 Task: In the Contact  Brooklyn_Miller@lohud.com, schedule and save the meeting with title: 'Collaborative Discussion', Select date: '9 September, 2023', select start time: 6:00:PM. Add location in person New York with meeting description: Kindly join this meeting to understand Product Demo and Service Presentation.. Logged in from softage.1@softage.net
Action: Mouse moved to (93, 65)
Screenshot: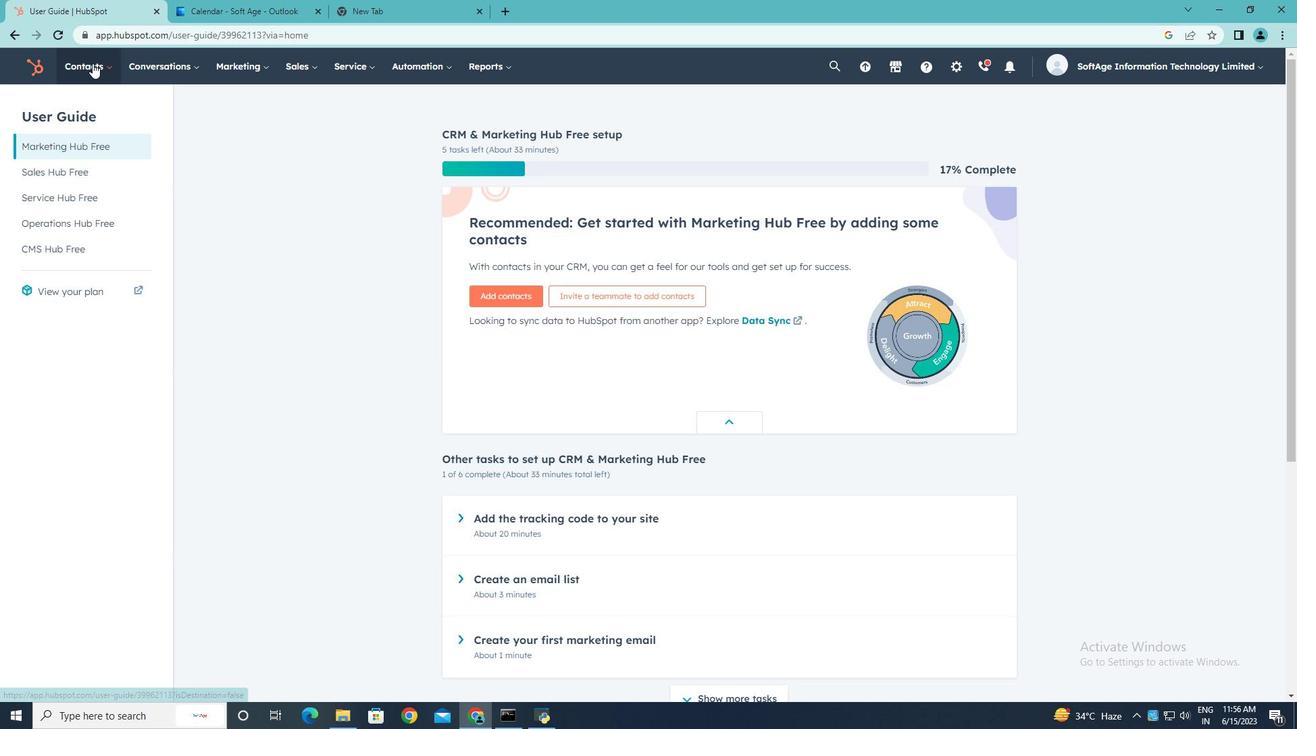 
Action: Mouse pressed left at (93, 65)
Screenshot: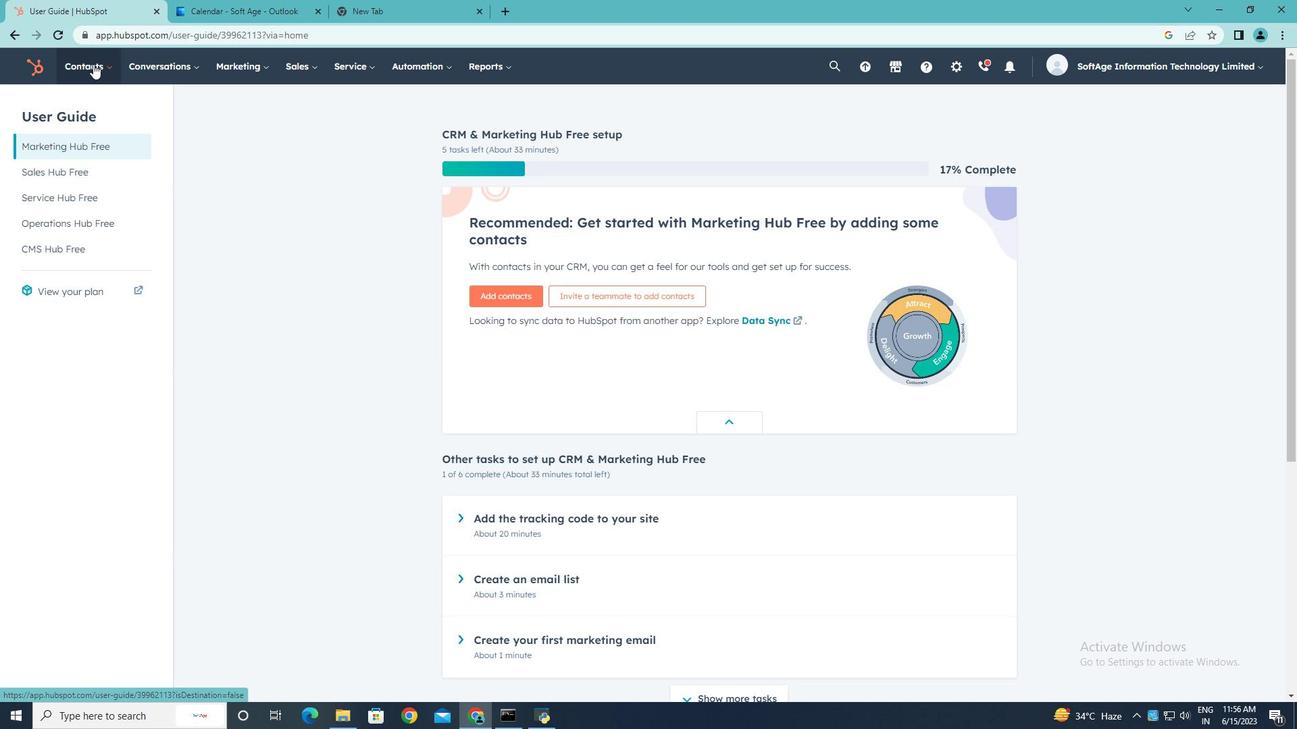 
Action: Mouse moved to (87, 102)
Screenshot: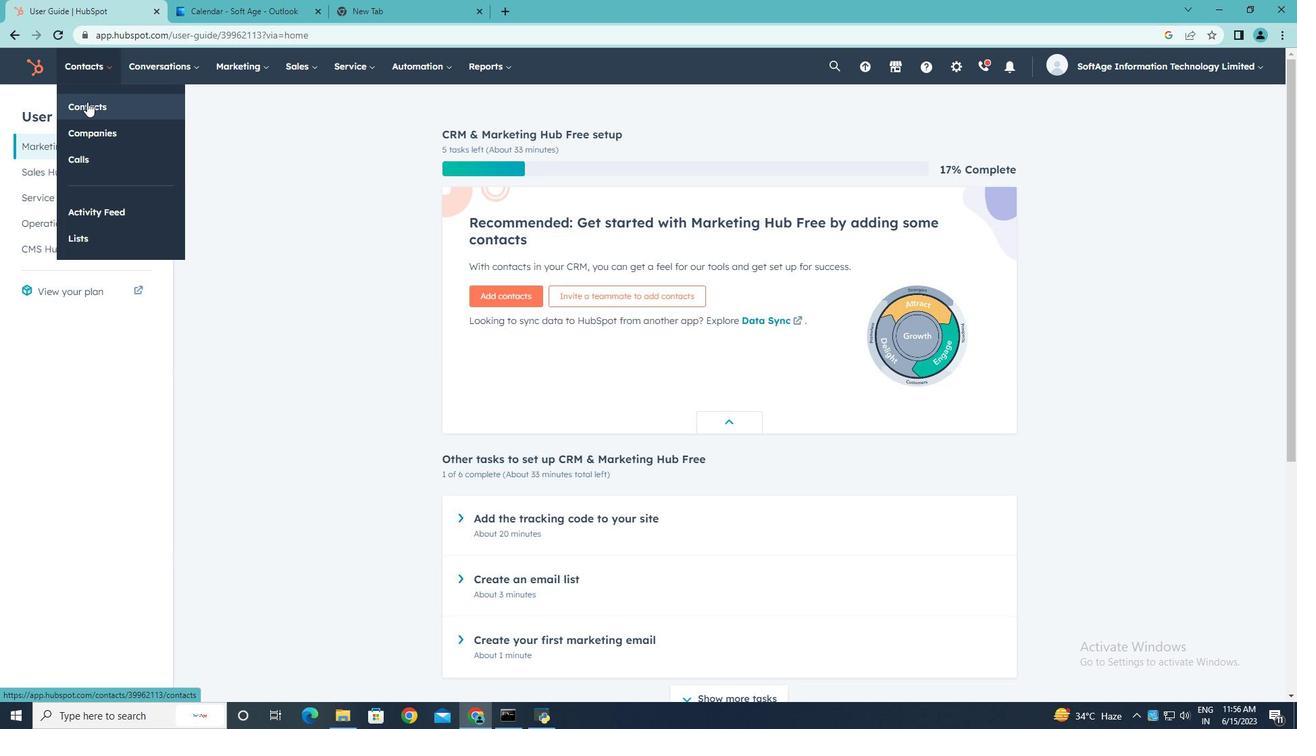 
Action: Mouse pressed left at (87, 102)
Screenshot: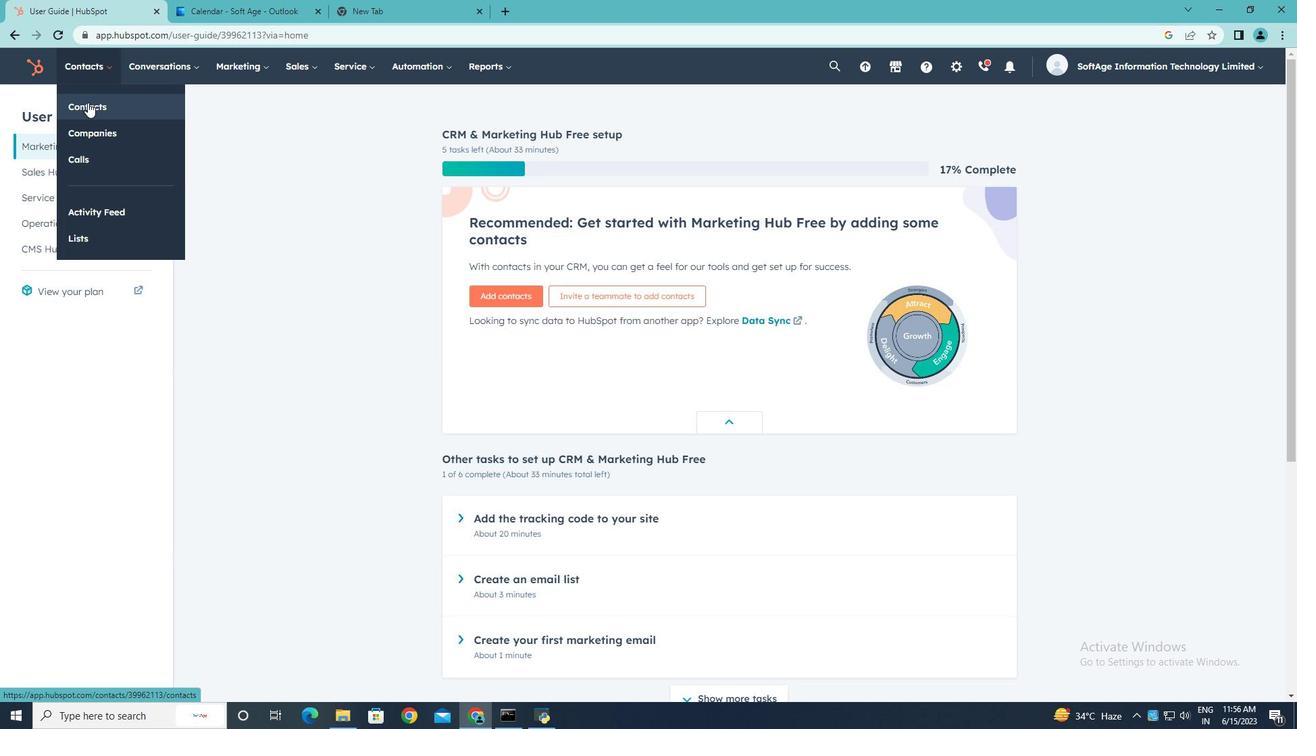 
Action: Mouse moved to (79, 210)
Screenshot: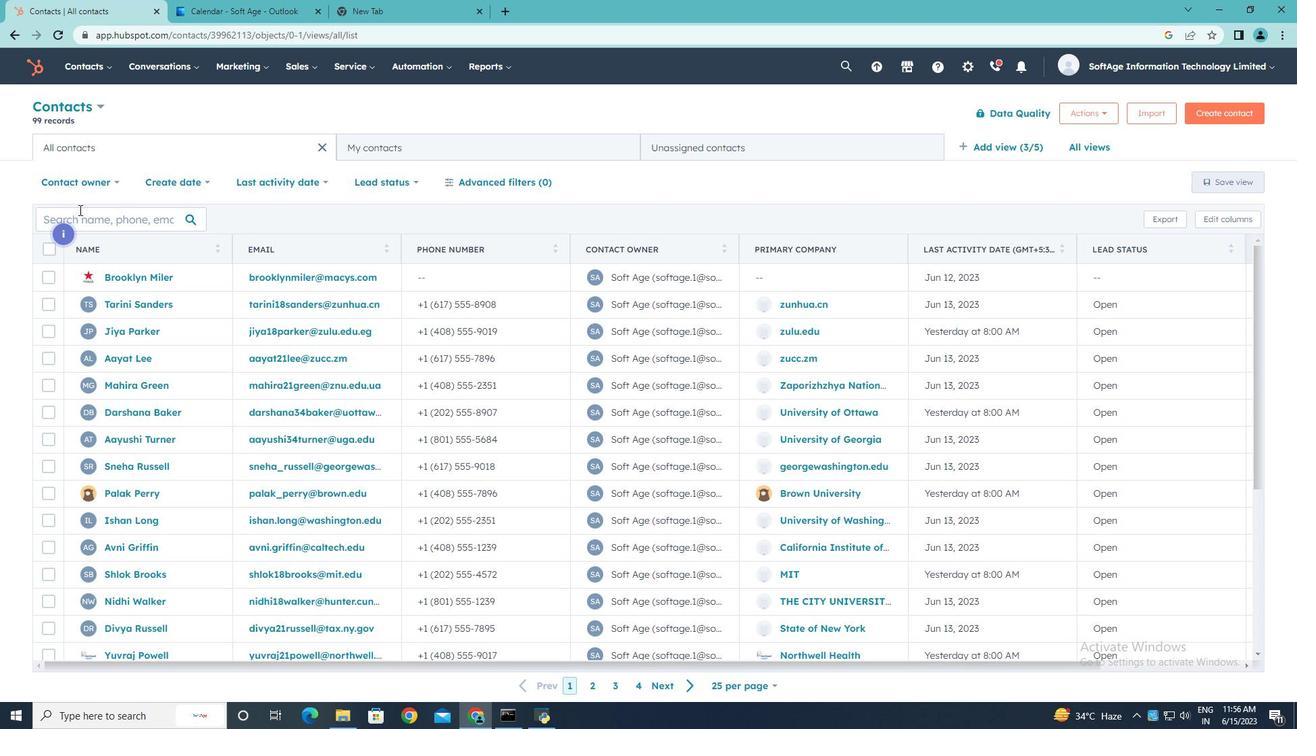 
Action: Mouse pressed left at (79, 210)
Screenshot: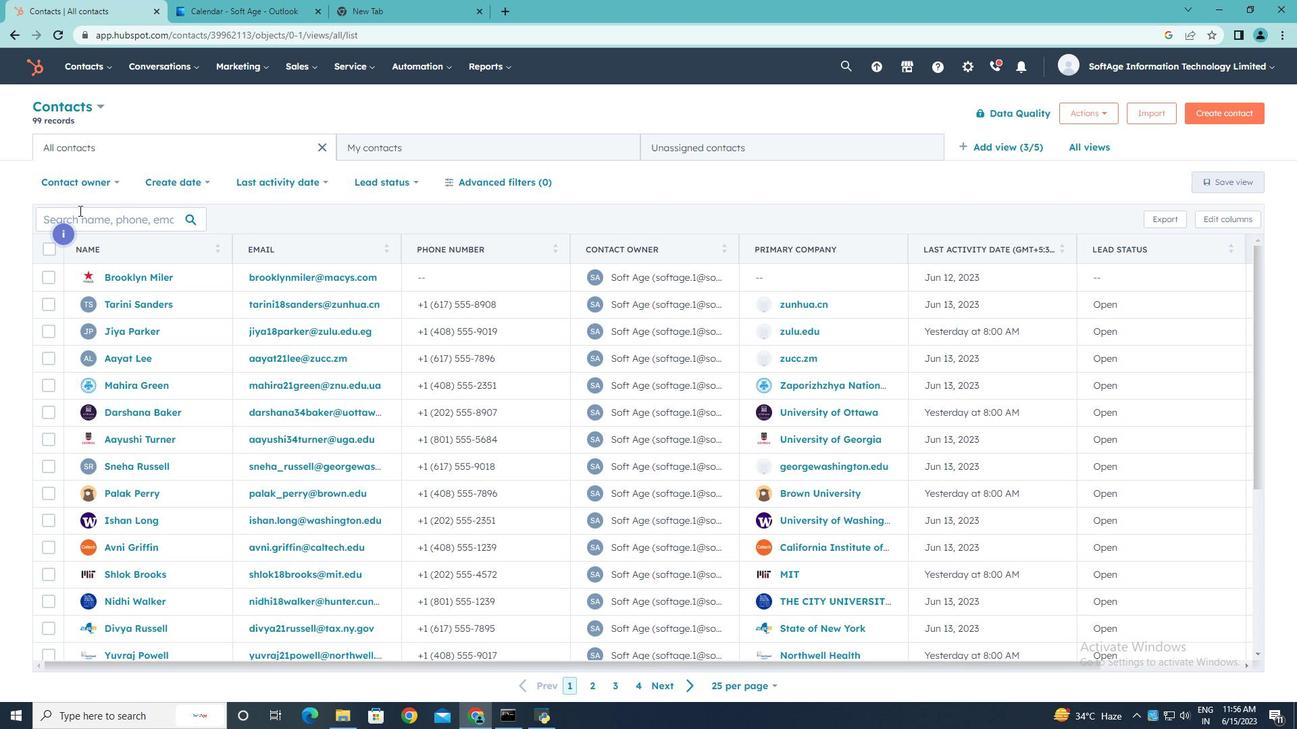 
Action: Key pressed <Key.shift>Brooklyn<Key.shift_r><Key.shift_r><Key.shift_r>_<Key.shift>Miller<Key.shift>@lohud.com
Screenshot: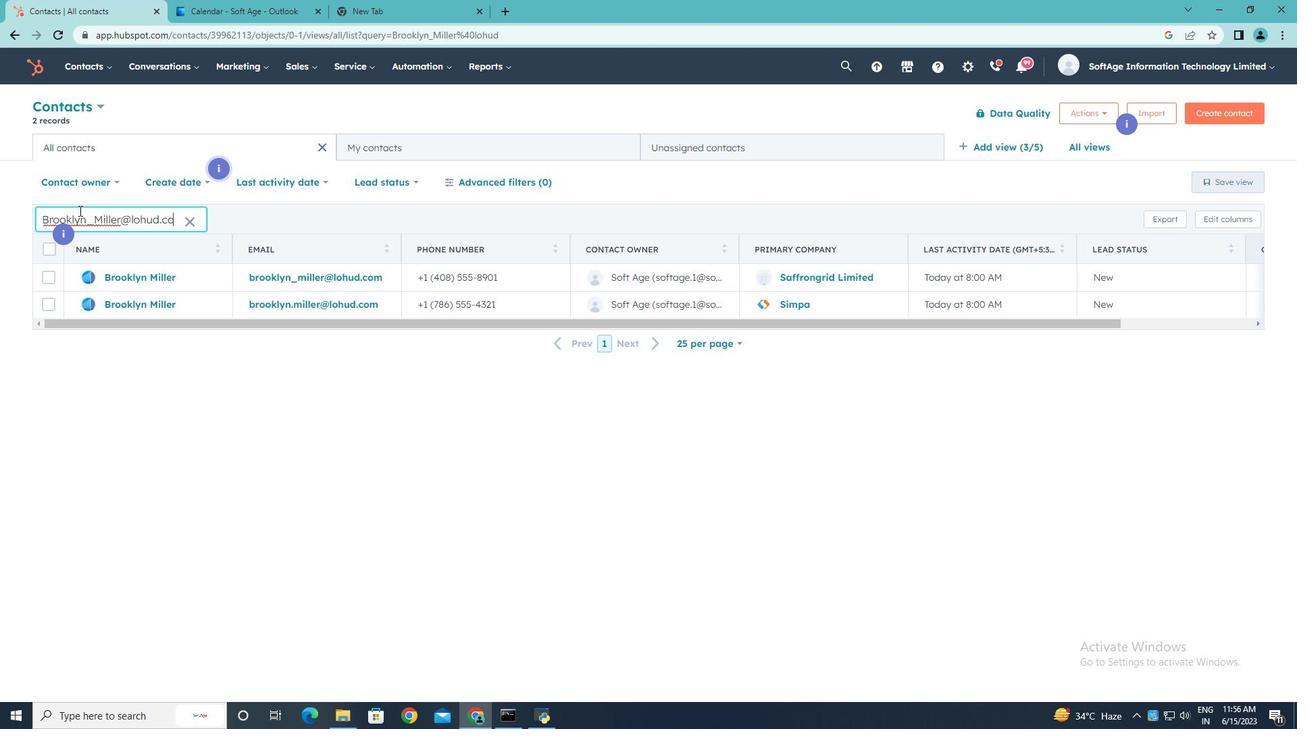 
Action: Mouse moved to (130, 279)
Screenshot: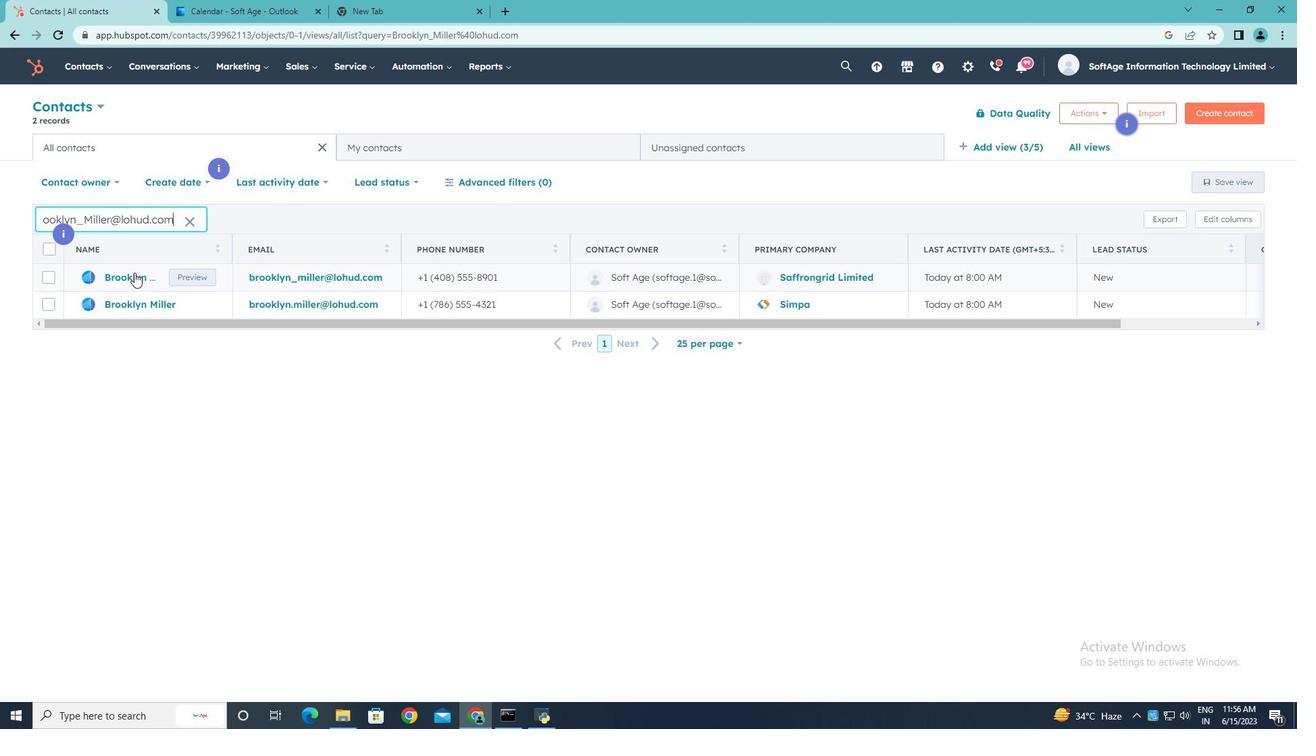 
Action: Mouse pressed left at (130, 279)
Screenshot: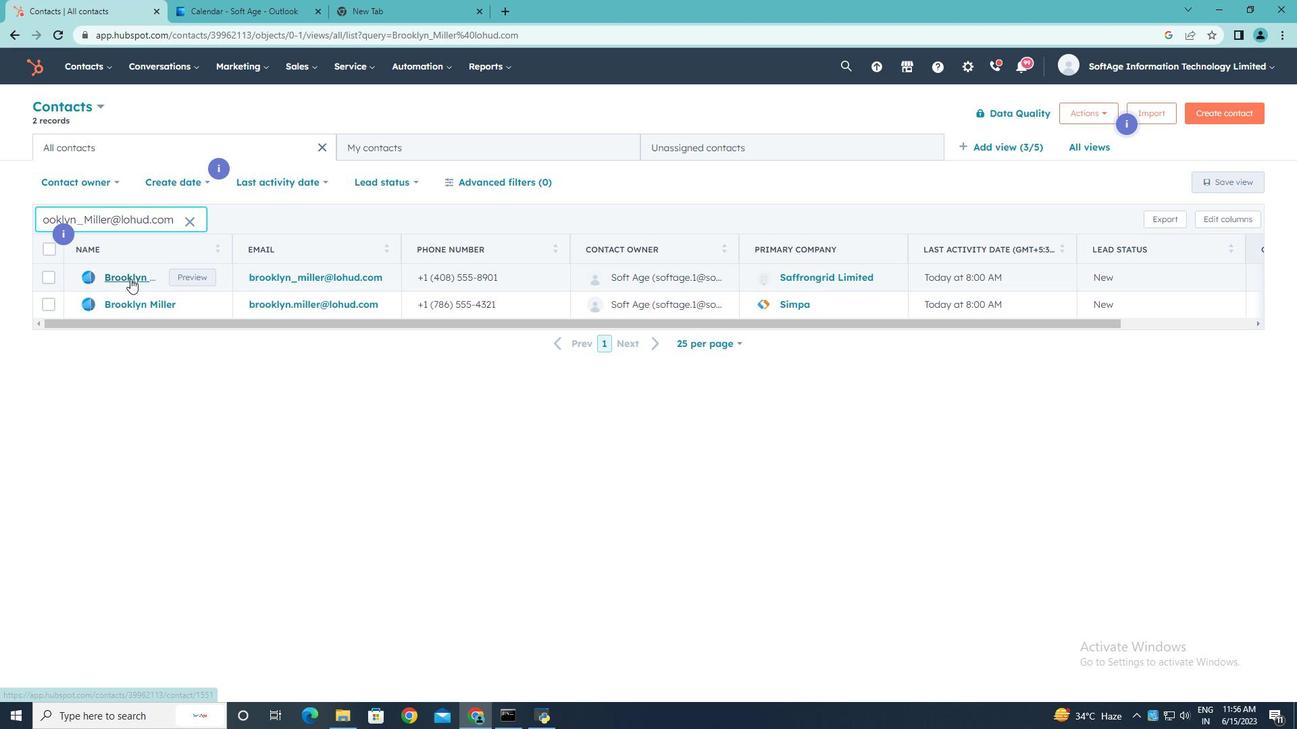
Action: Mouse moved to (223, 226)
Screenshot: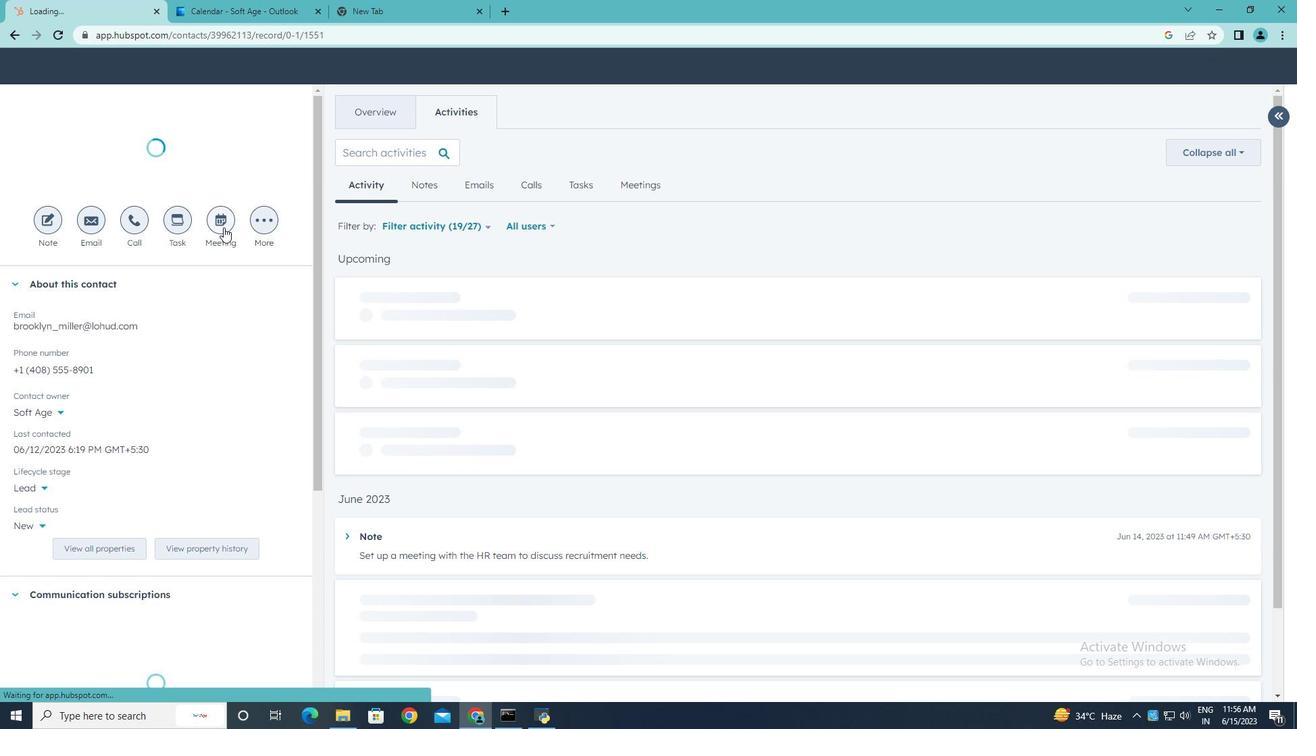 
Action: Mouse pressed left at (223, 226)
Screenshot: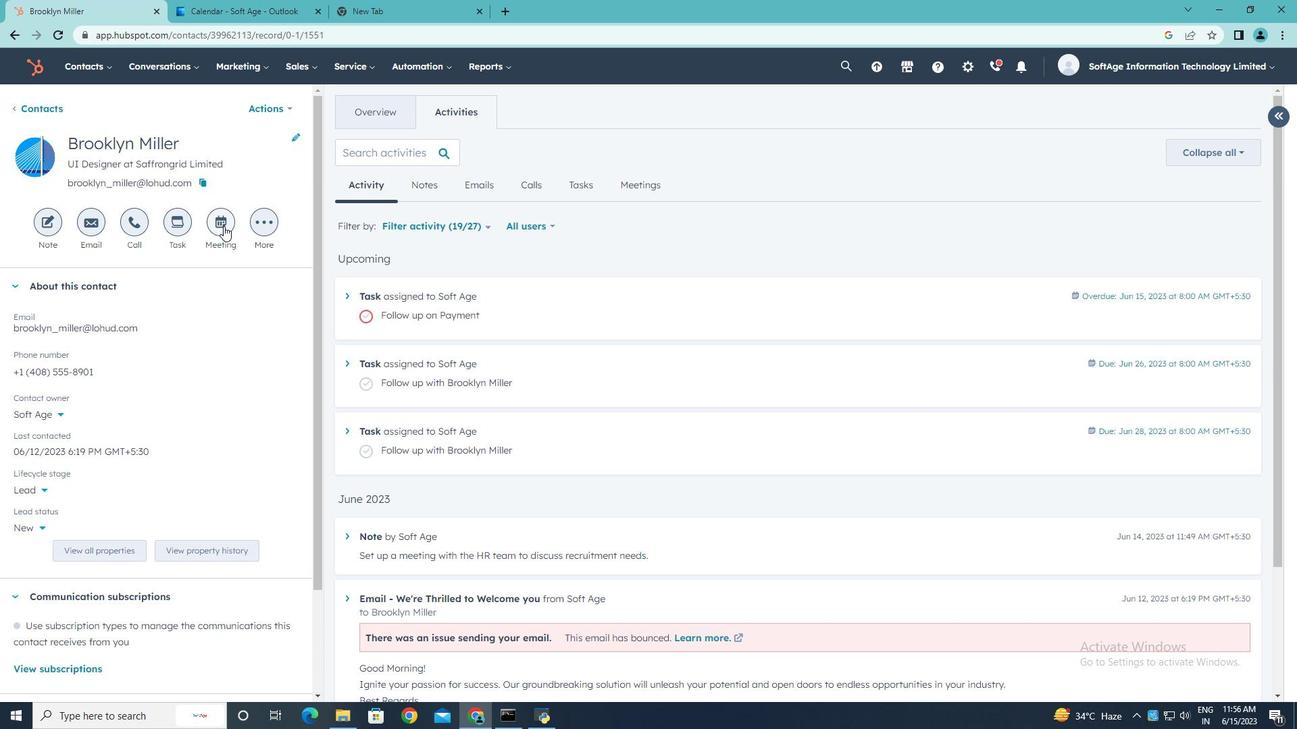 
Action: Mouse moved to (221, 269)
Screenshot: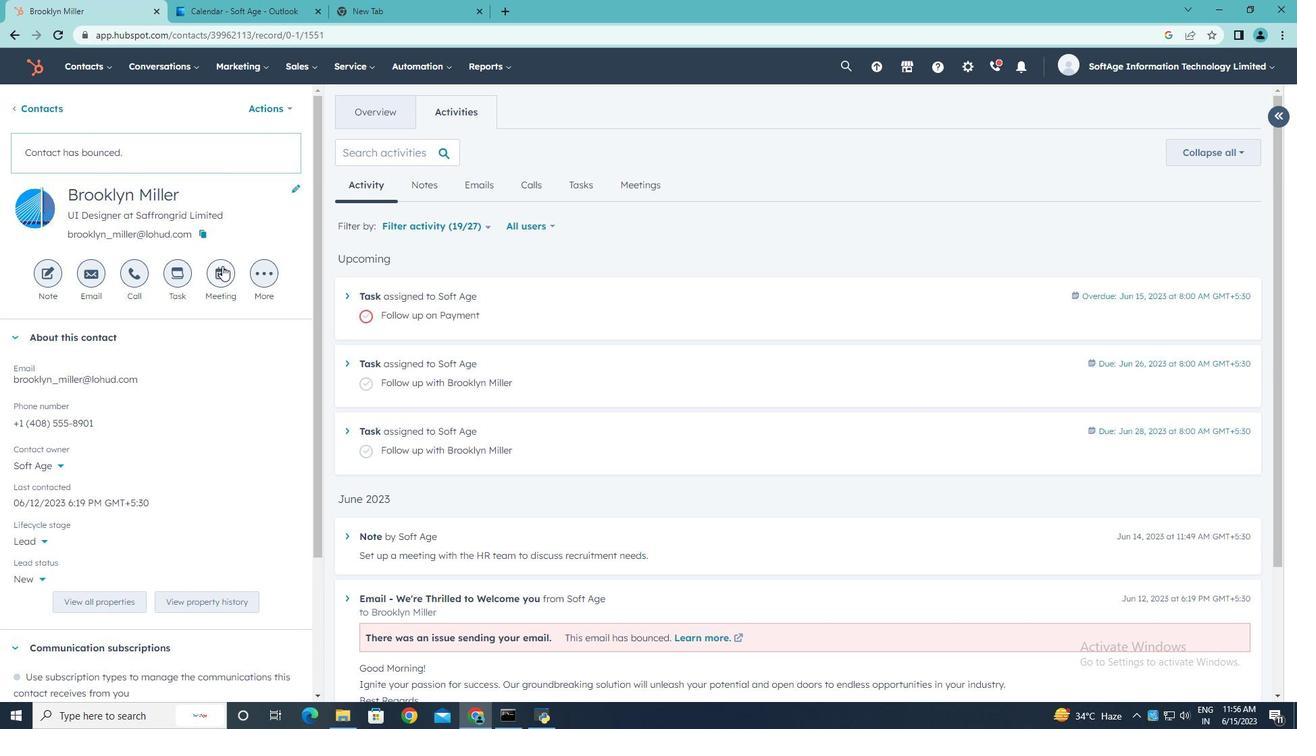 
Action: Mouse pressed left at (221, 269)
Screenshot: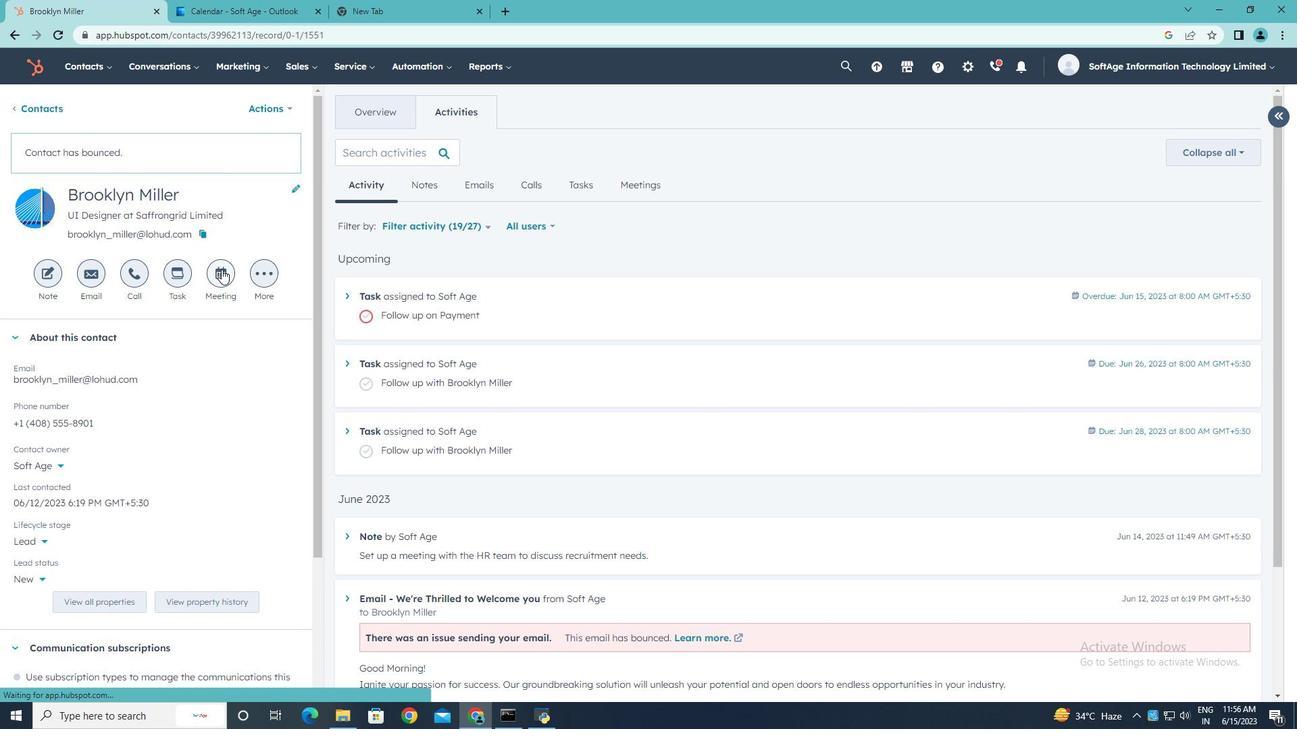 
Action: Key pressed <Key.shift>Collaborative<Key.space><Key.shift>Discussion.
Screenshot: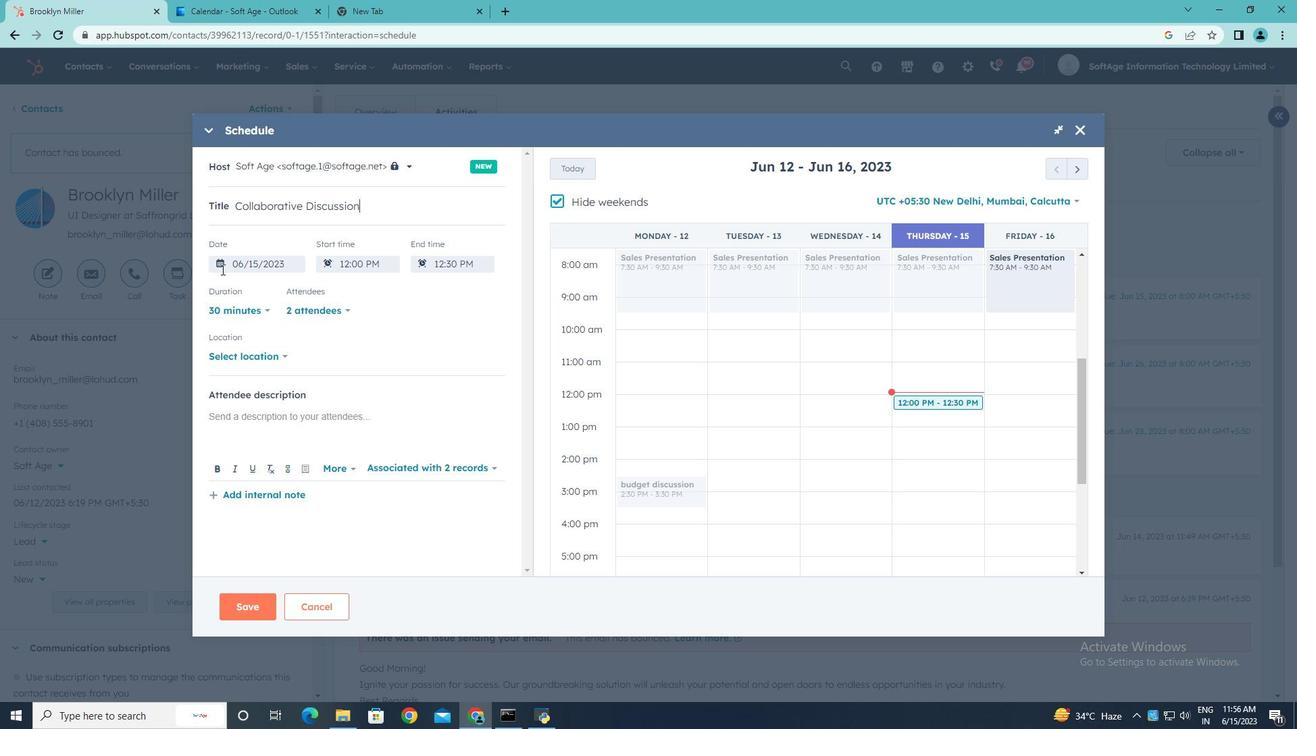 
Action: Mouse moved to (557, 200)
Screenshot: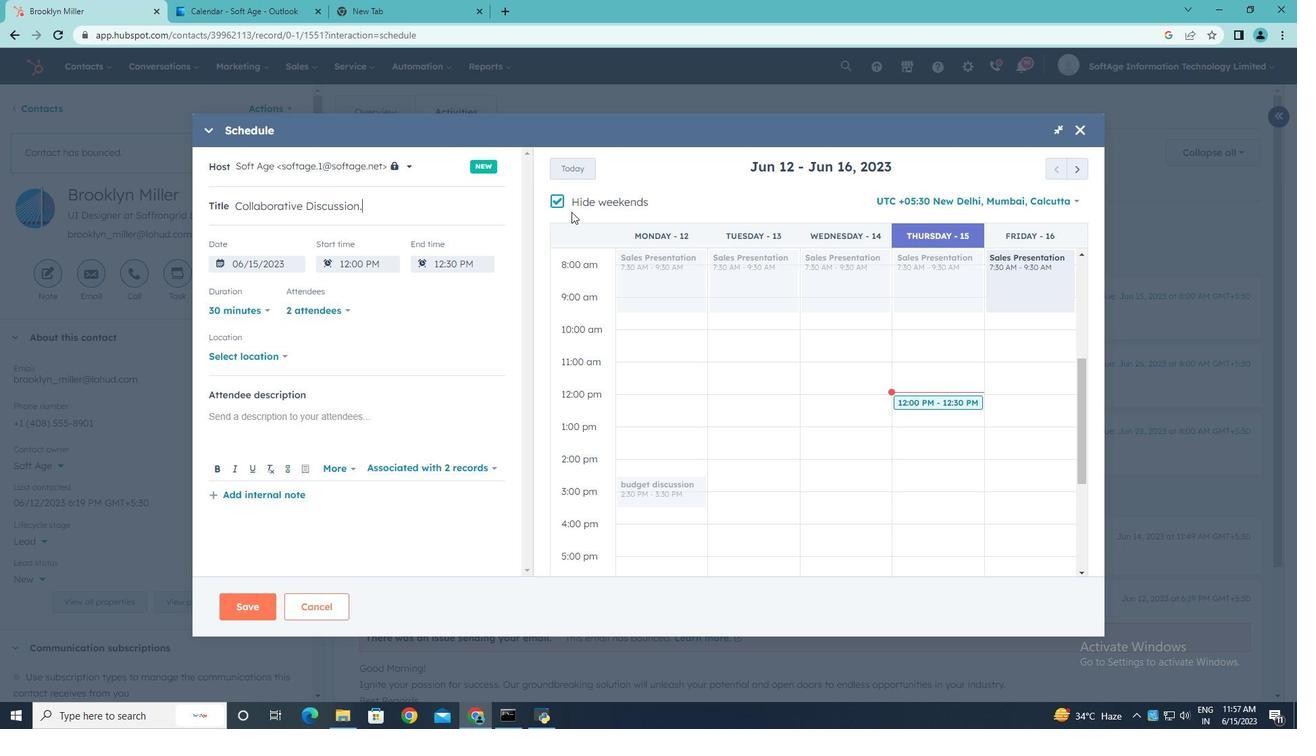
Action: Mouse pressed left at (557, 200)
Screenshot: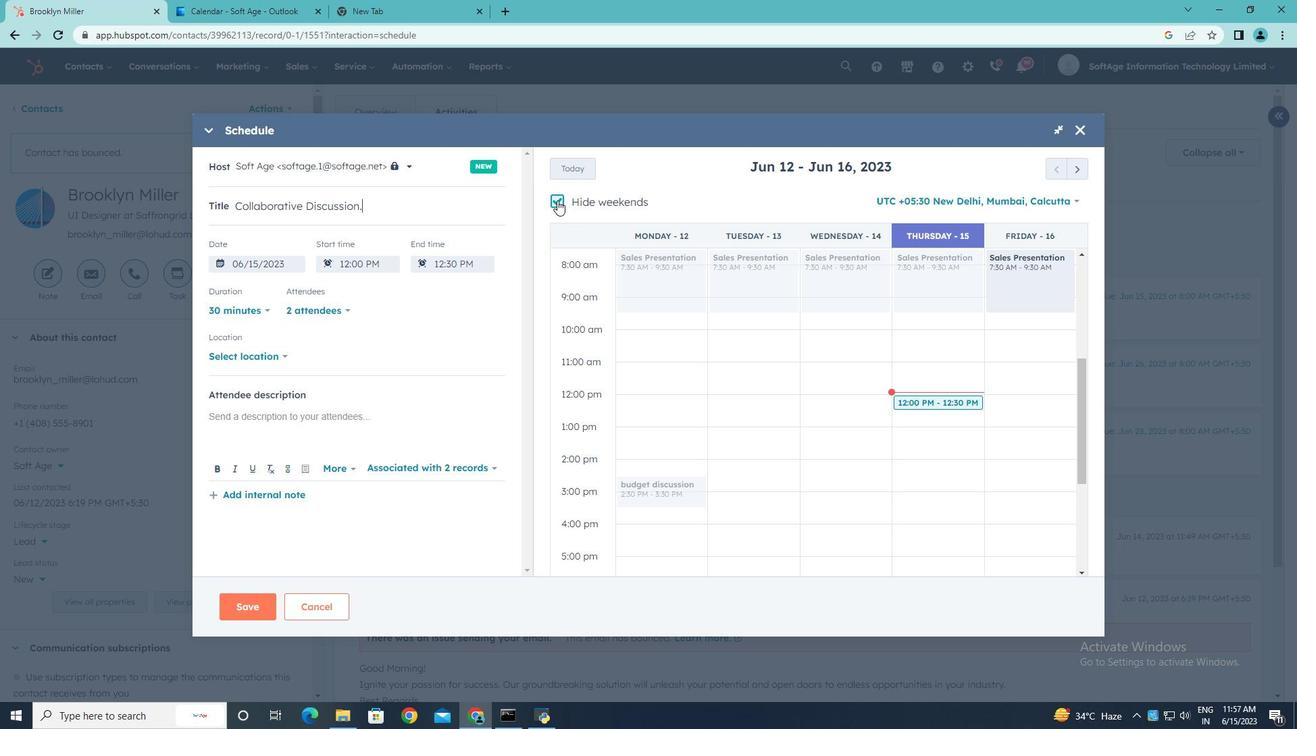 
Action: Mouse moved to (1079, 174)
Screenshot: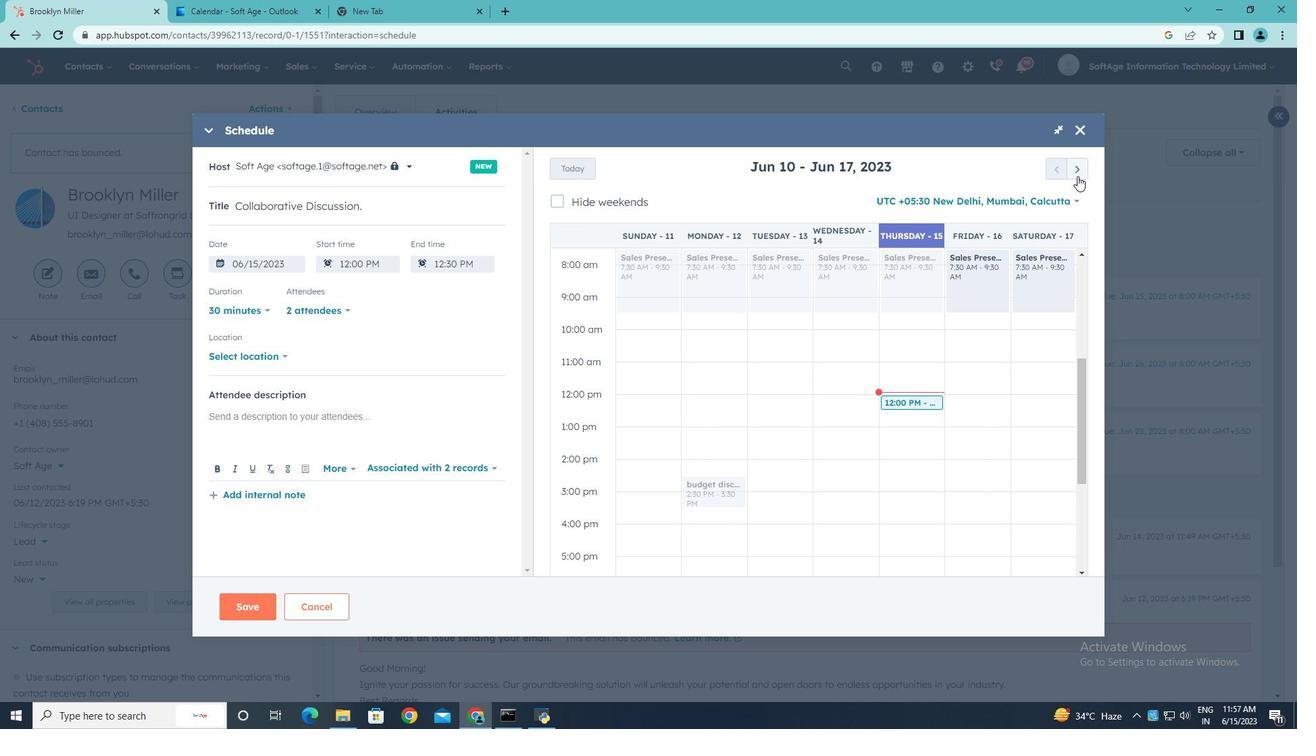 
Action: Mouse pressed left at (1079, 174)
Screenshot: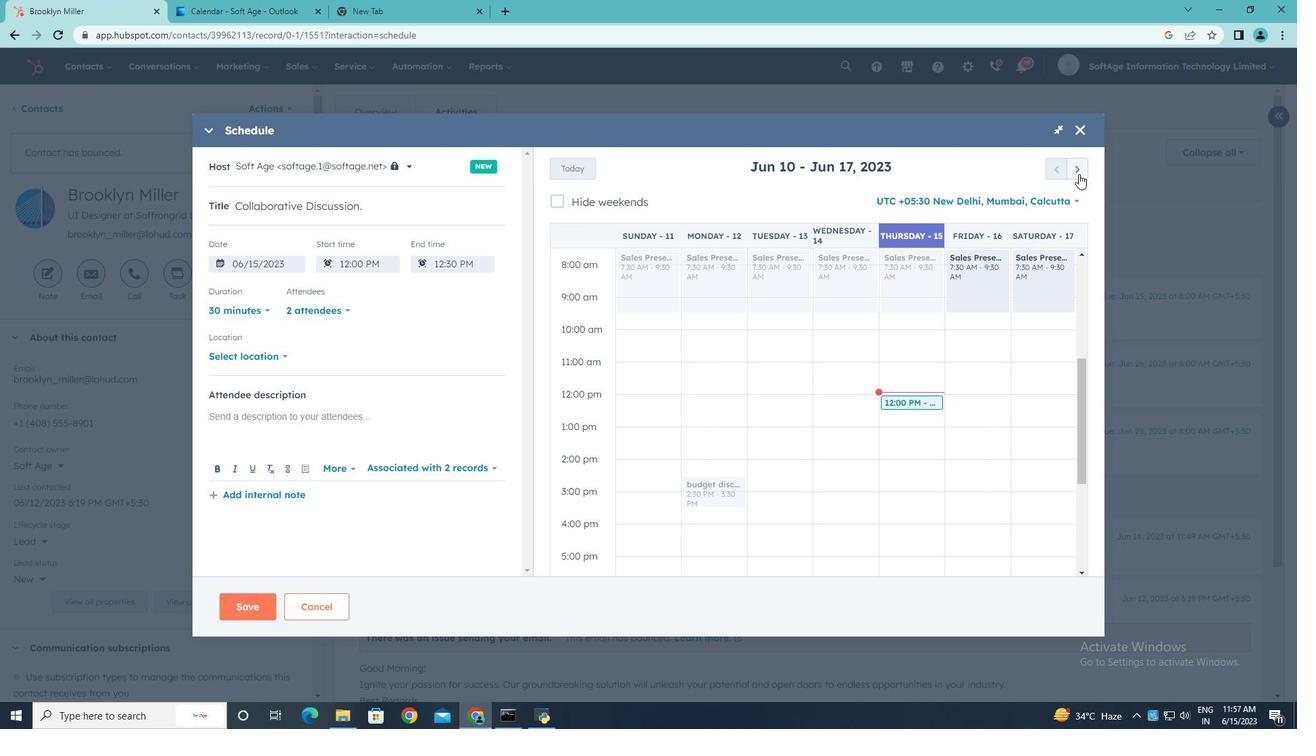 
Action: Mouse pressed left at (1079, 174)
Screenshot: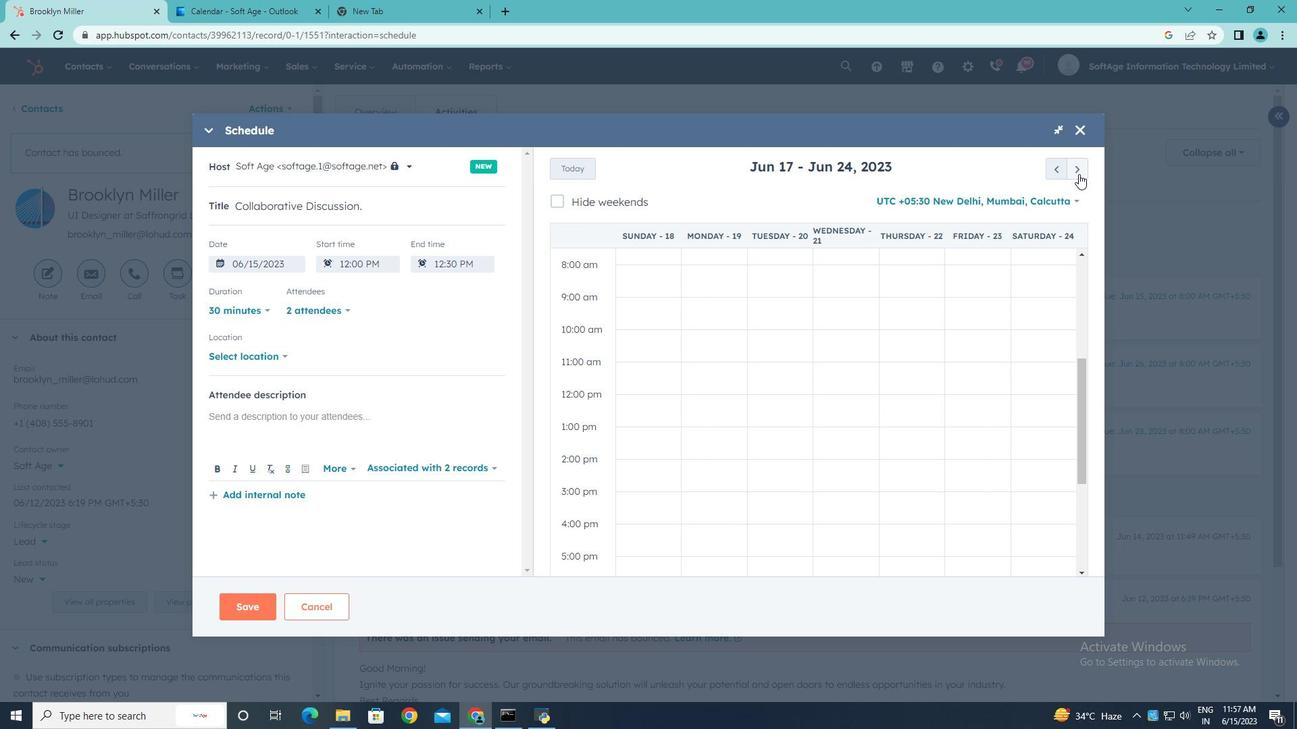 
Action: Mouse pressed left at (1079, 174)
Screenshot: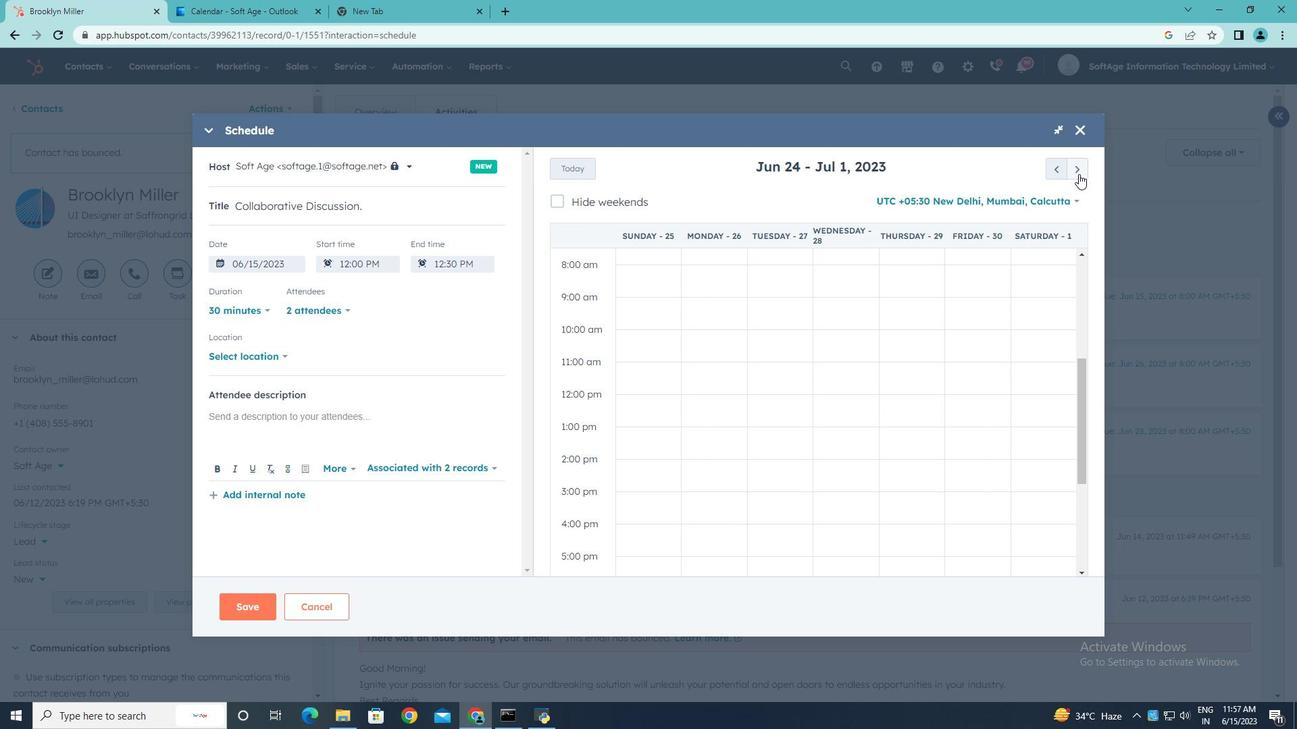 
Action: Mouse pressed left at (1079, 174)
Screenshot: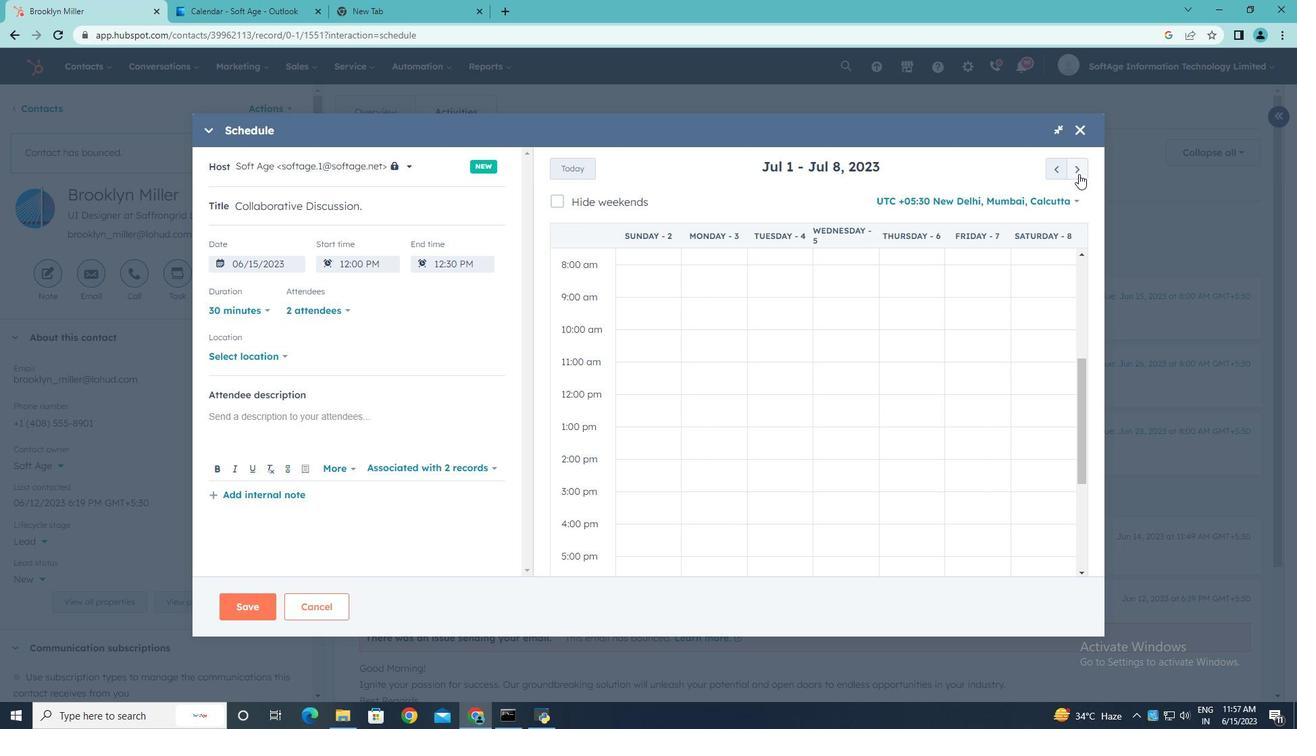 
Action: Mouse pressed left at (1079, 174)
Screenshot: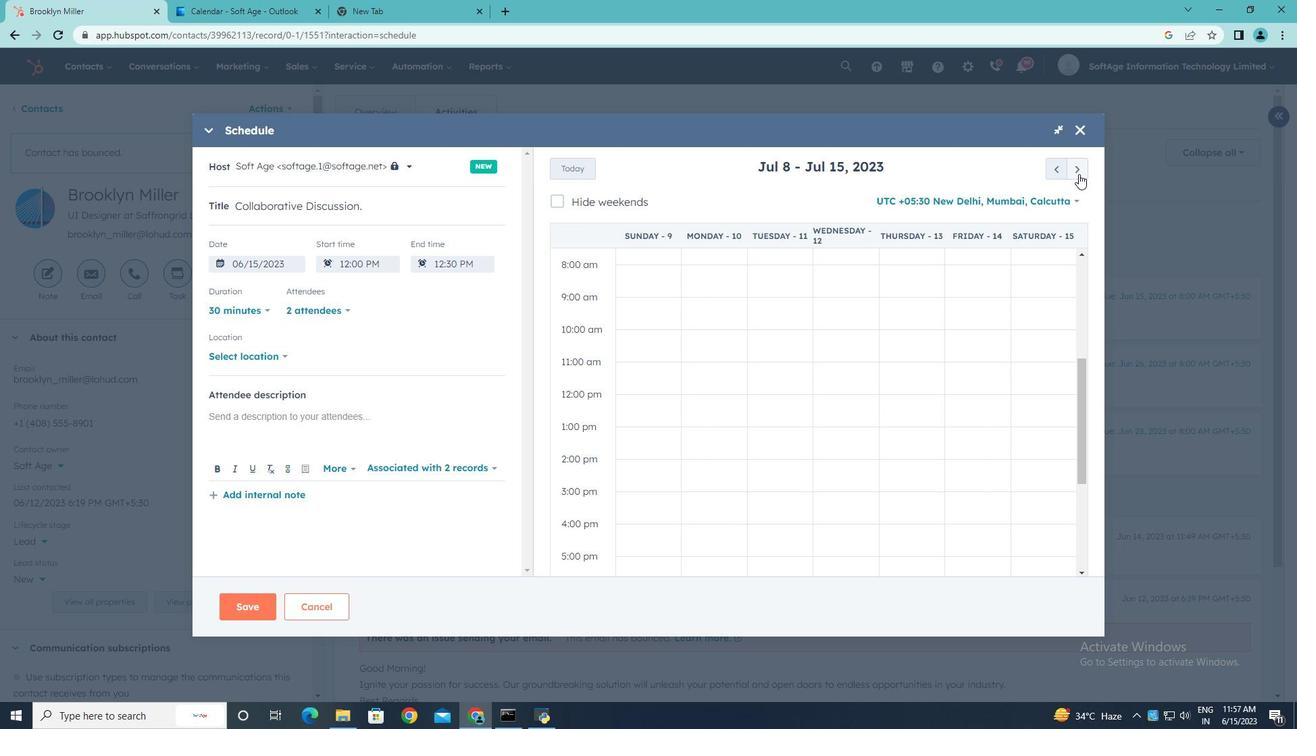 
Action: Mouse pressed left at (1079, 174)
Screenshot: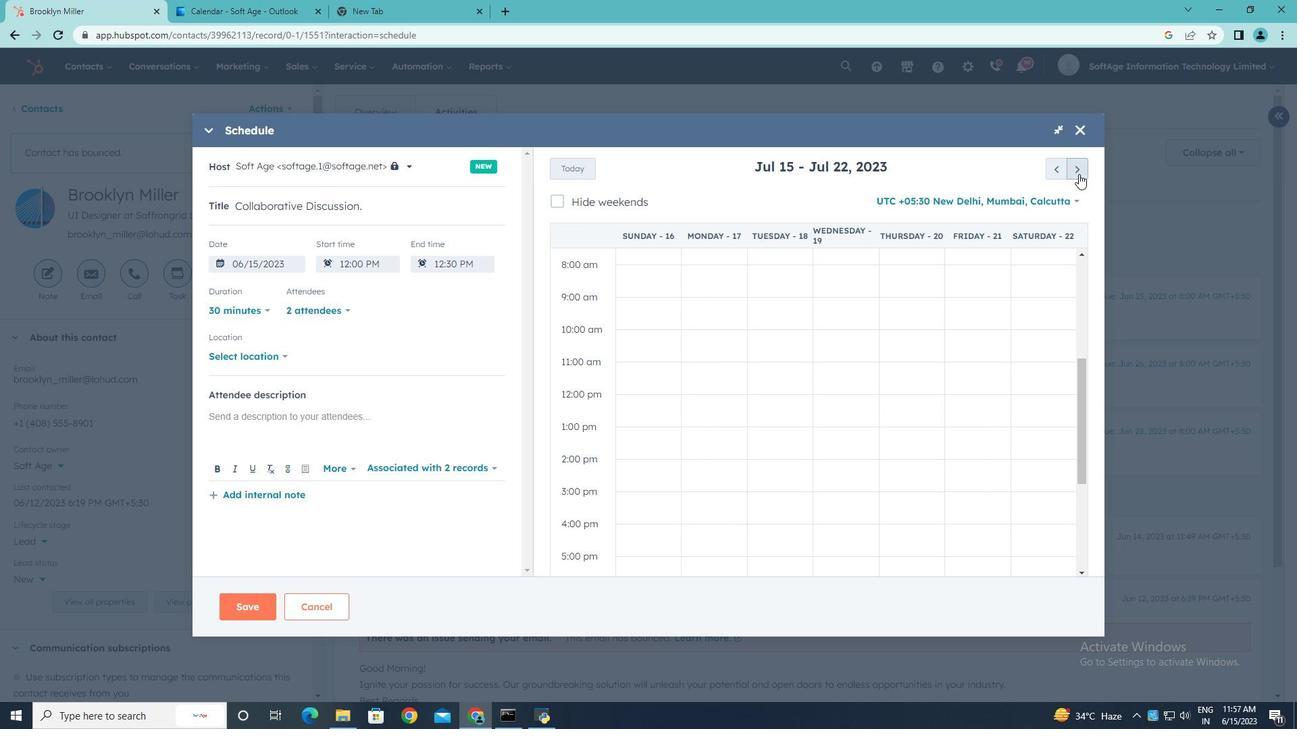 
Action: Mouse pressed left at (1079, 174)
Screenshot: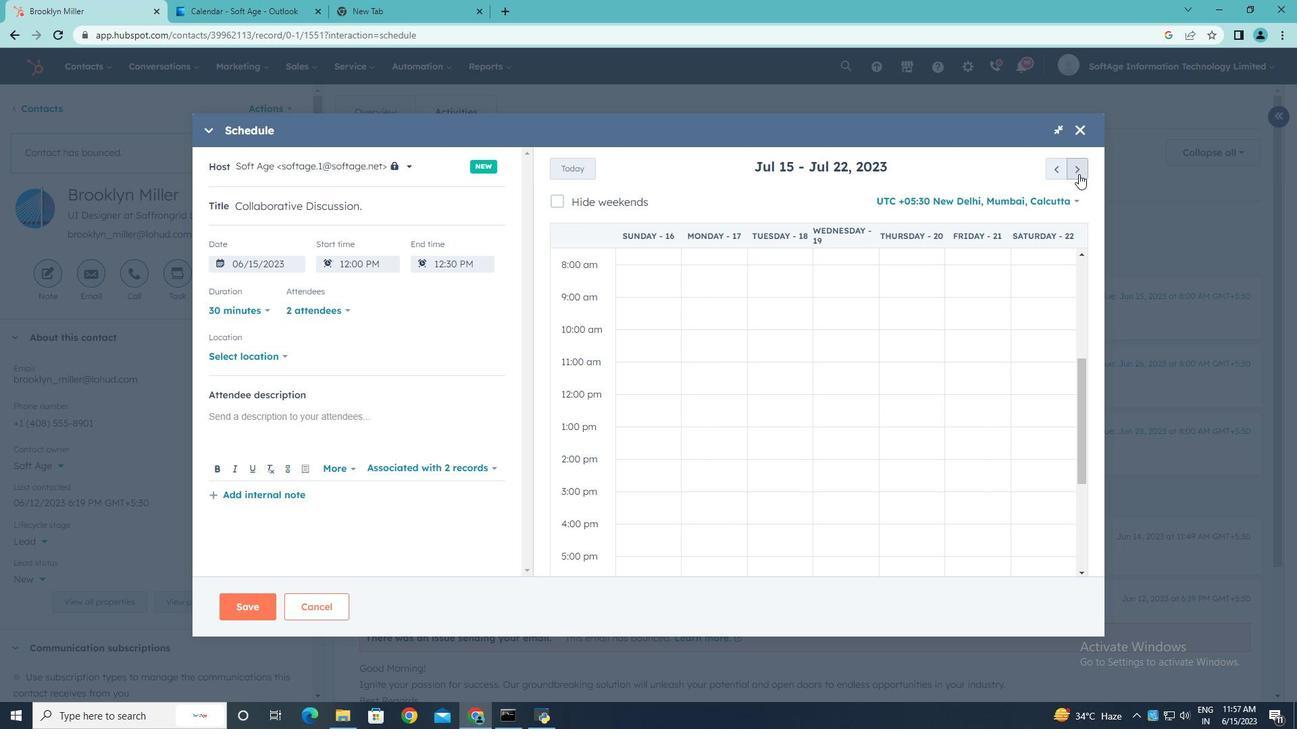 
Action: Mouse pressed left at (1079, 174)
Screenshot: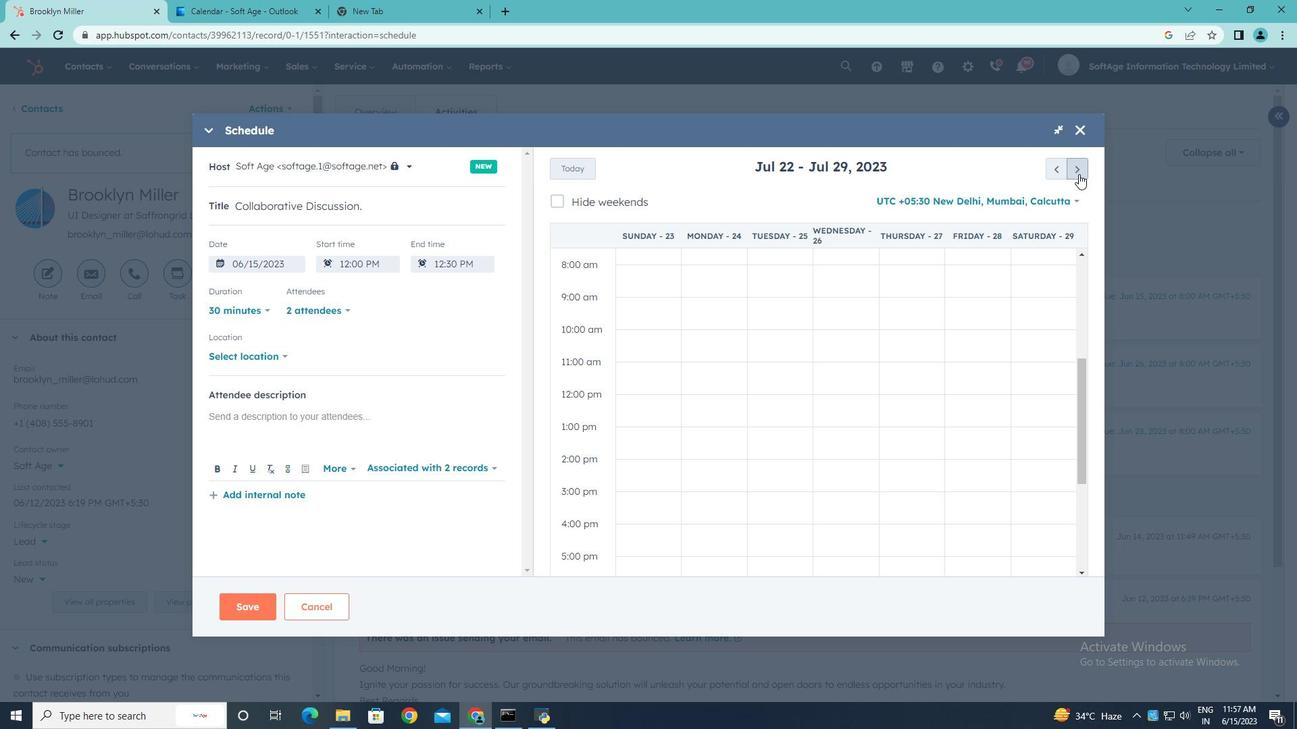 
Action: Mouse pressed left at (1079, 174)
Screenshot: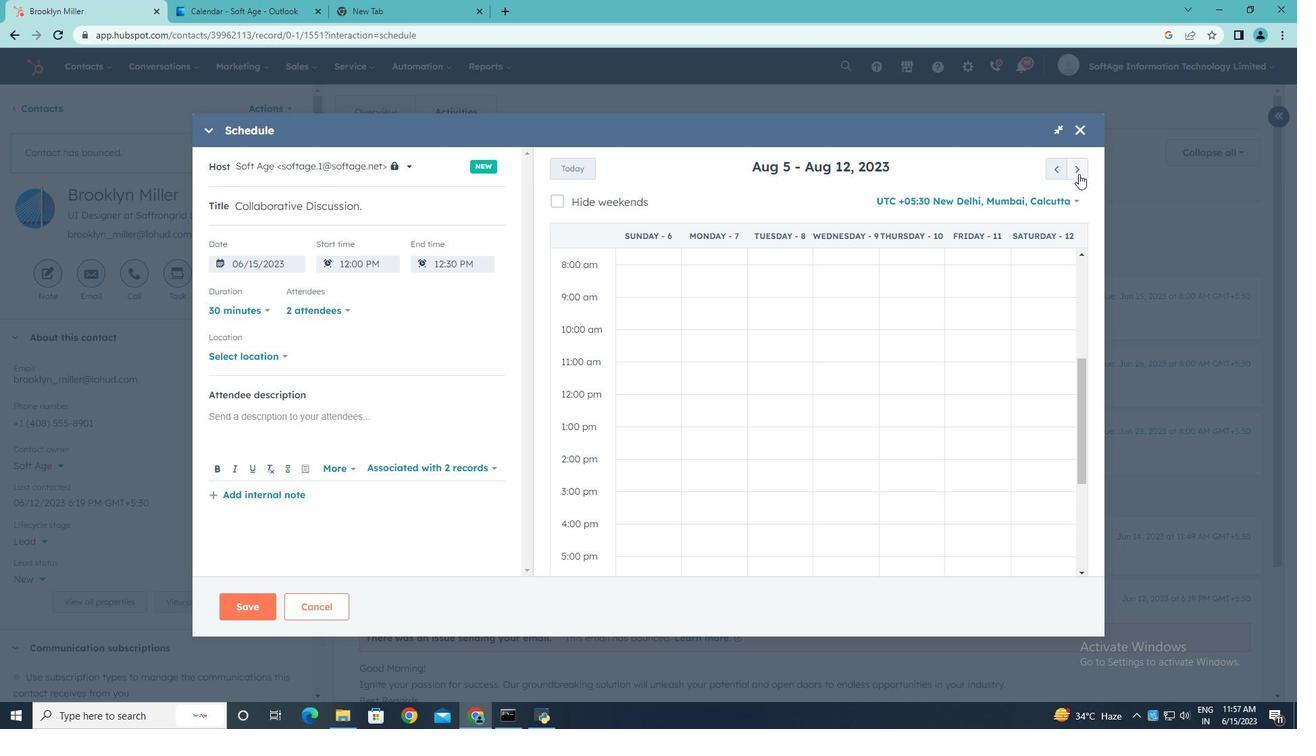 
Action: Mouse pressed left at (1079, 174)
Screenshot: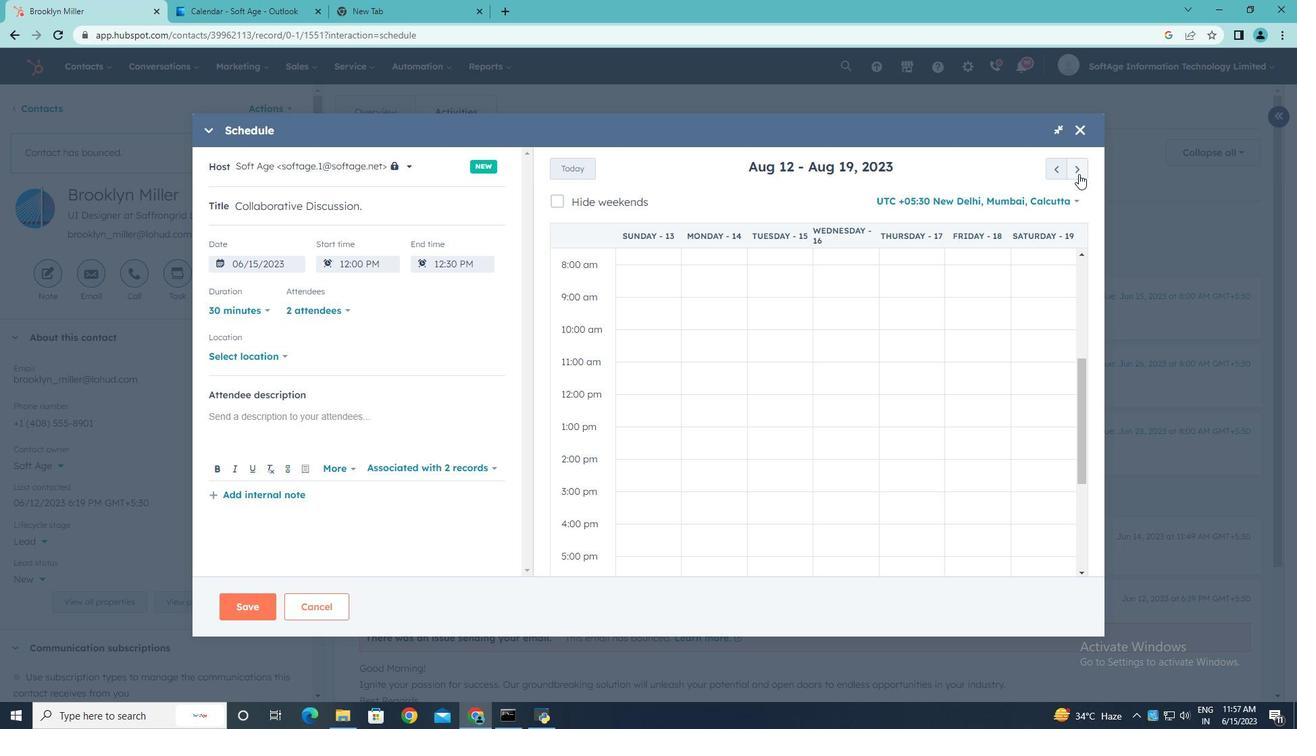 
Action: Mouse pressed left at (1079, 174)
Screenshot: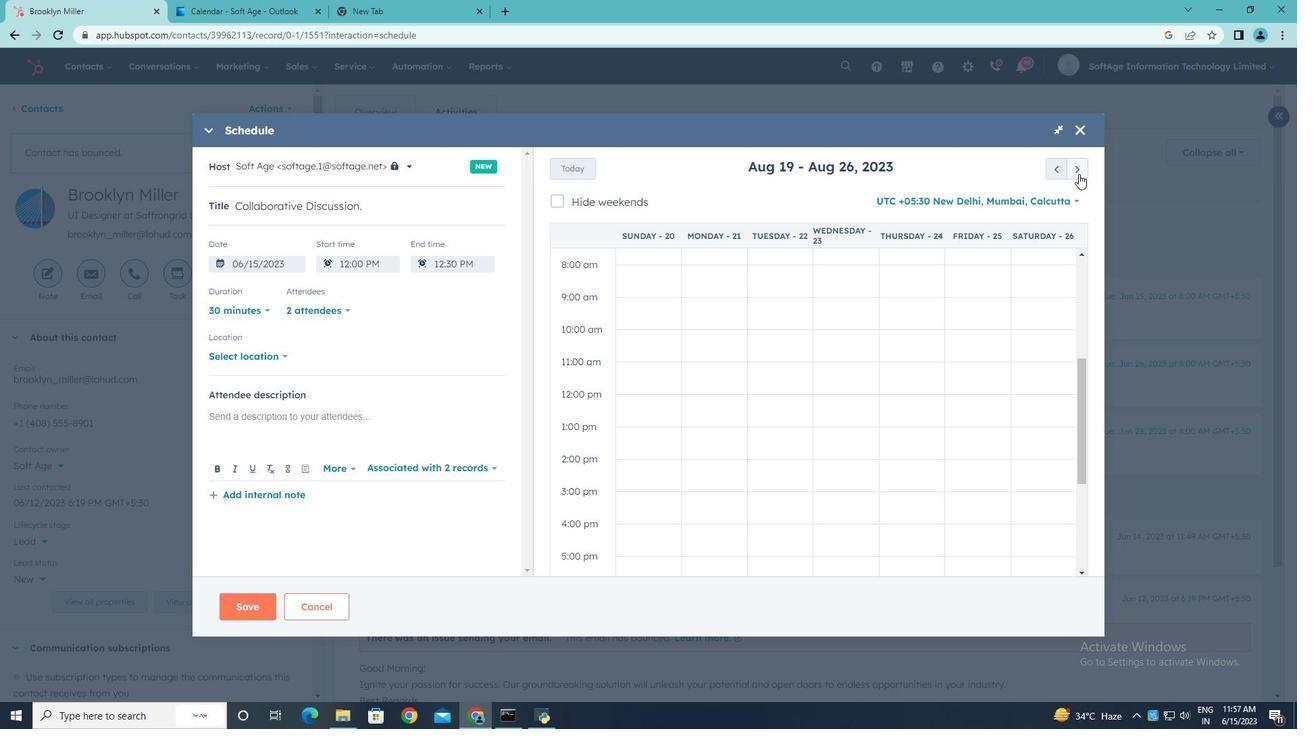 
Action: Mouse pressed left at (1079, 174)
Screenshot: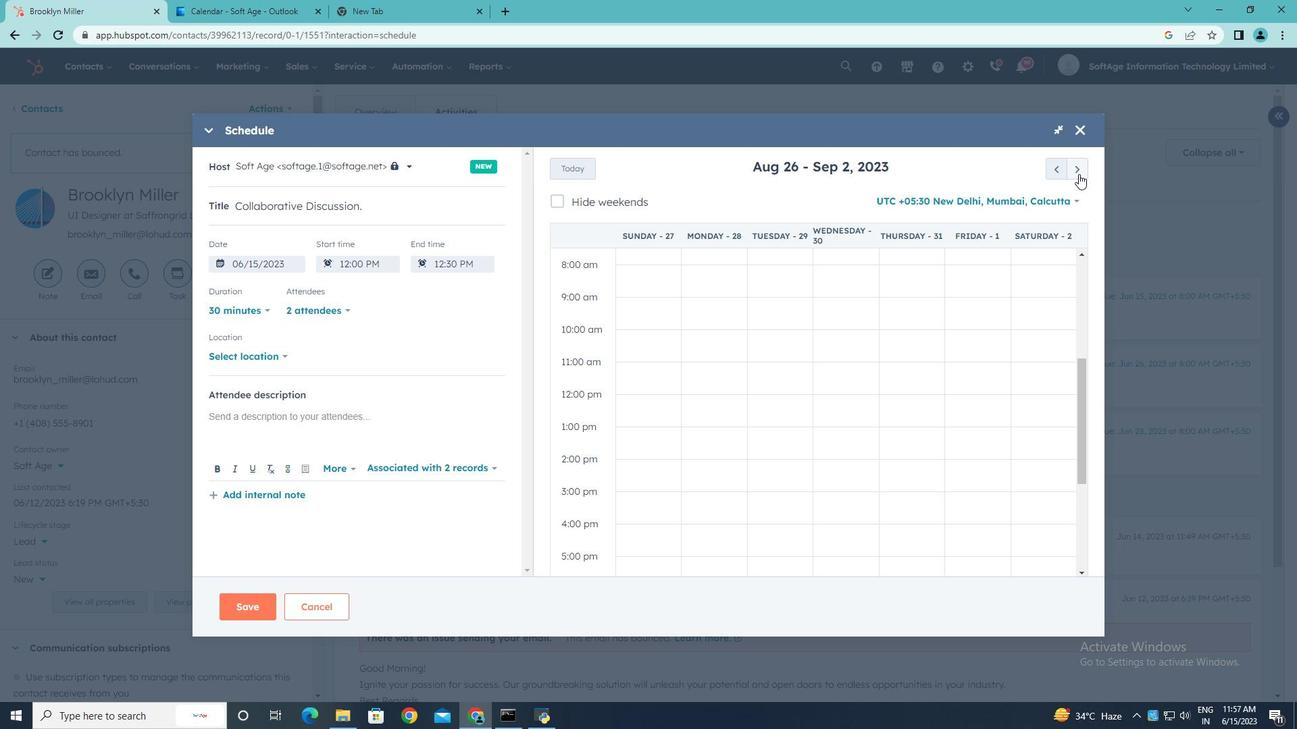 
Action: Mouse moved to (1082, 414)
Screenshot: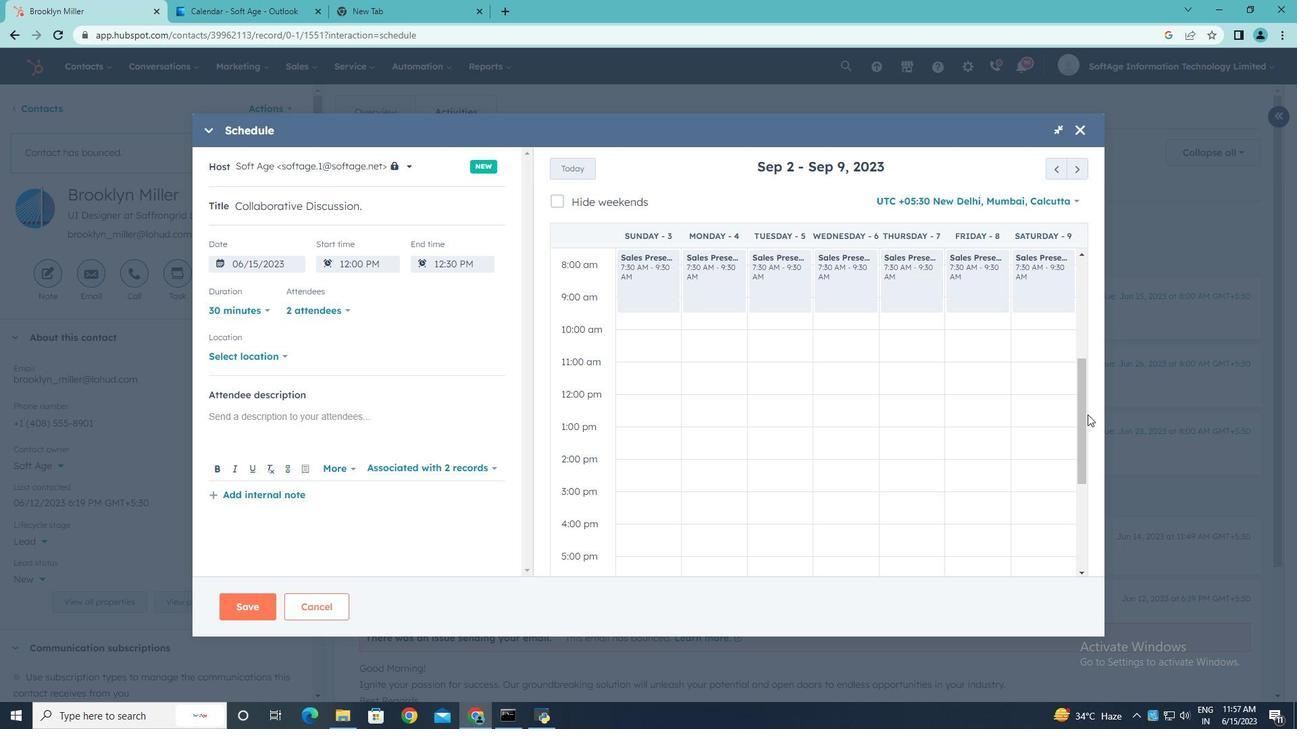 
Action: Mouse pressed left at (1082, 414)
Screenshot: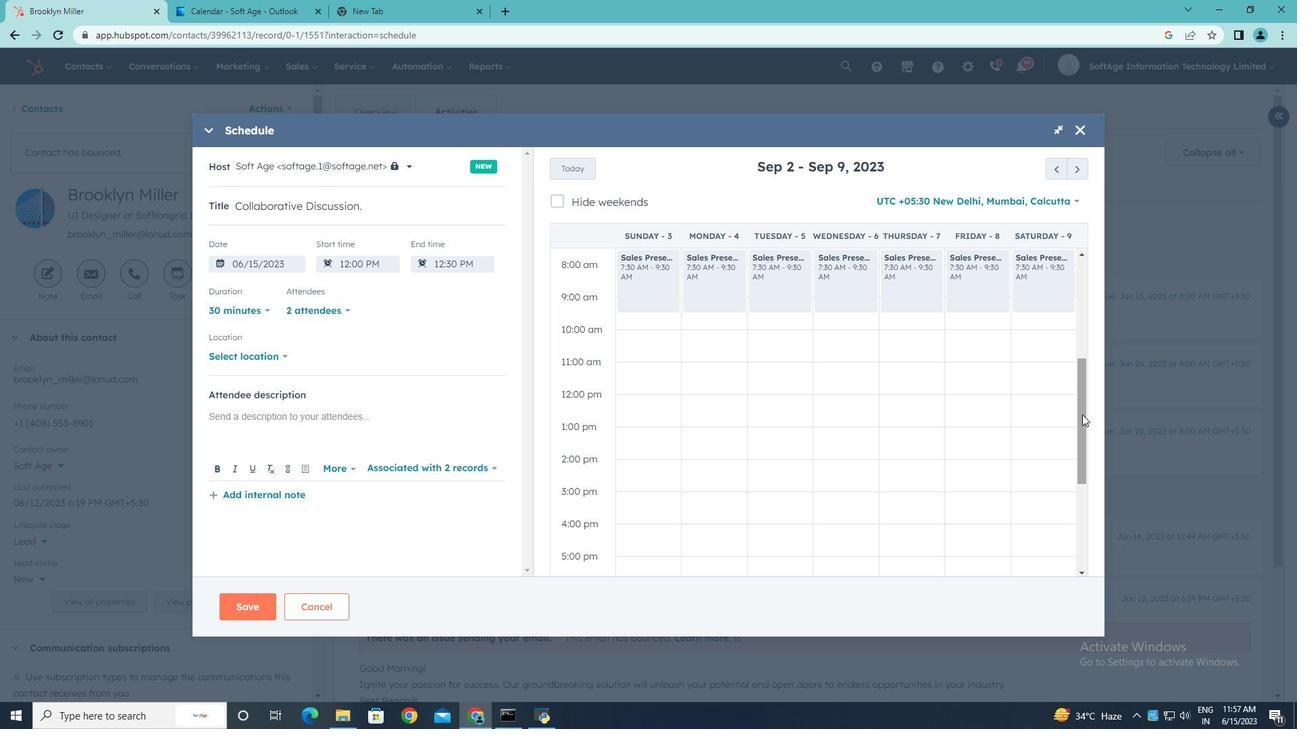 
Action: Mouse moved to (1038, 464)
Screenshot: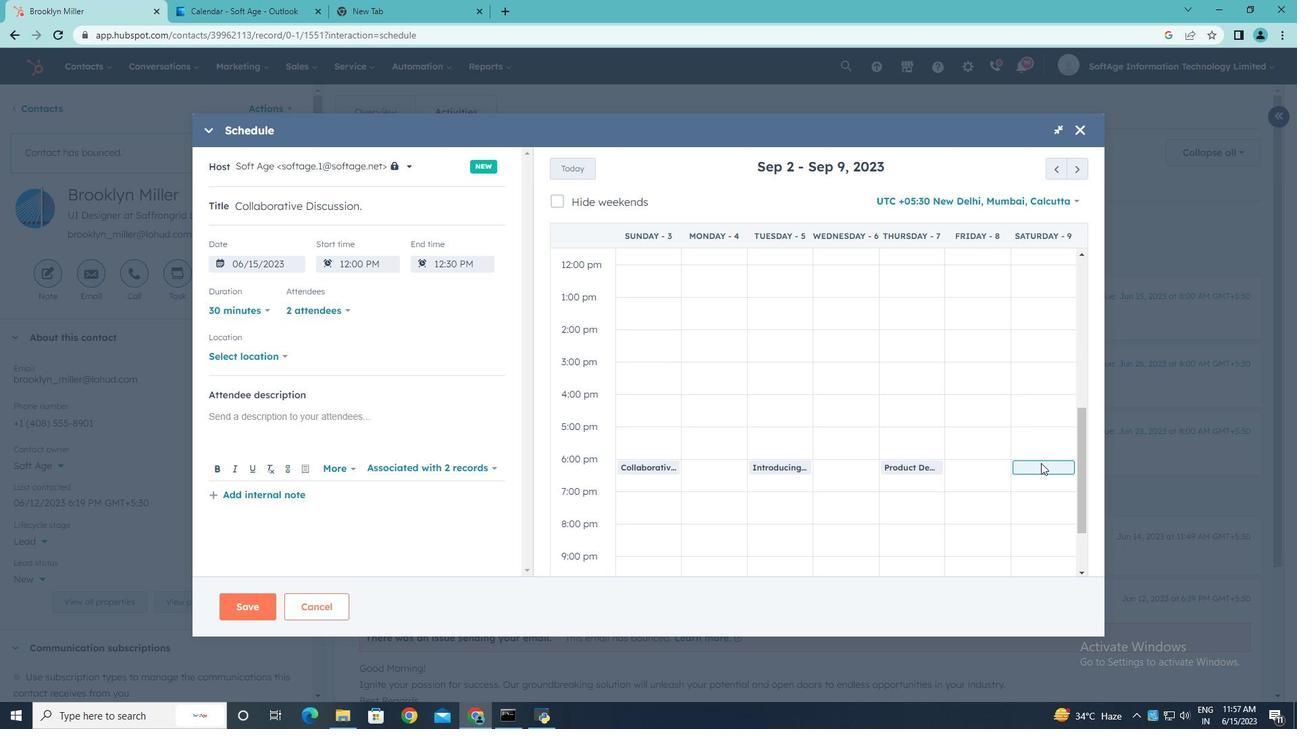
Action: Mouse pressed left at (1038, 464)
Screenshot: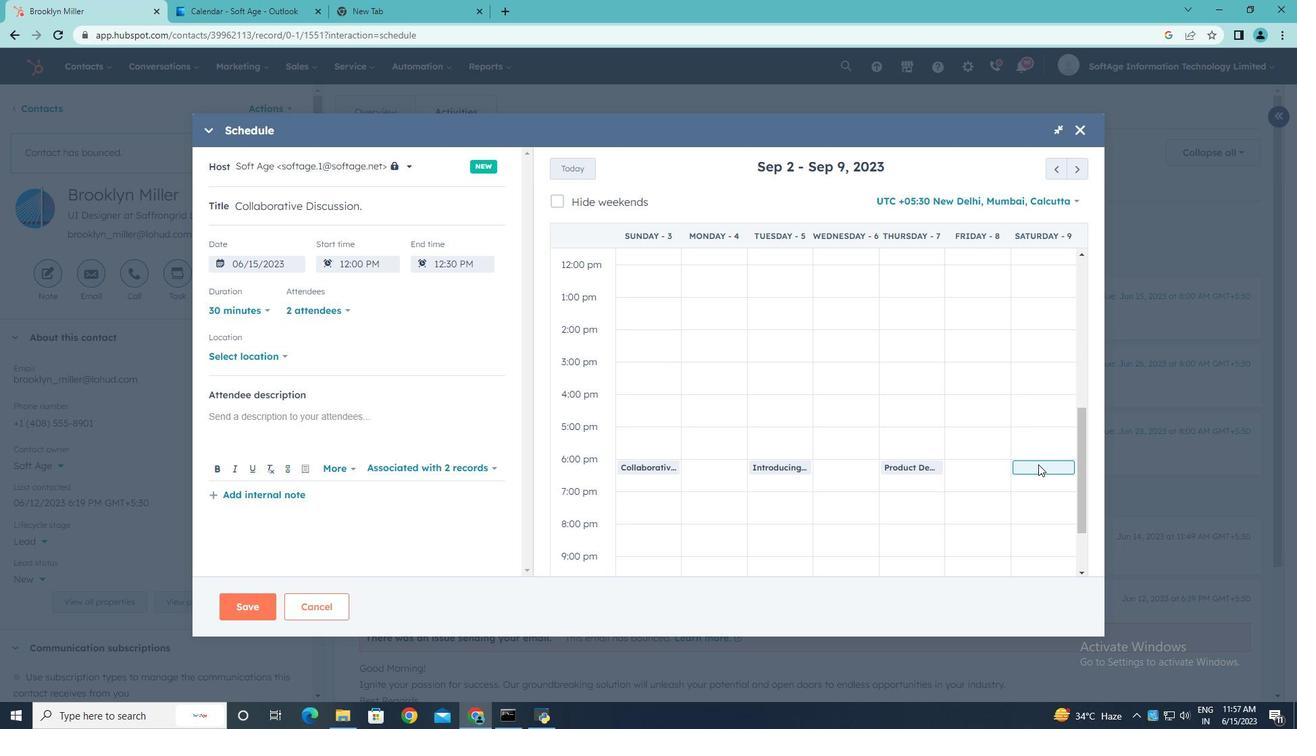 
Action: Mouse moved to (283, 358)
Screenshot: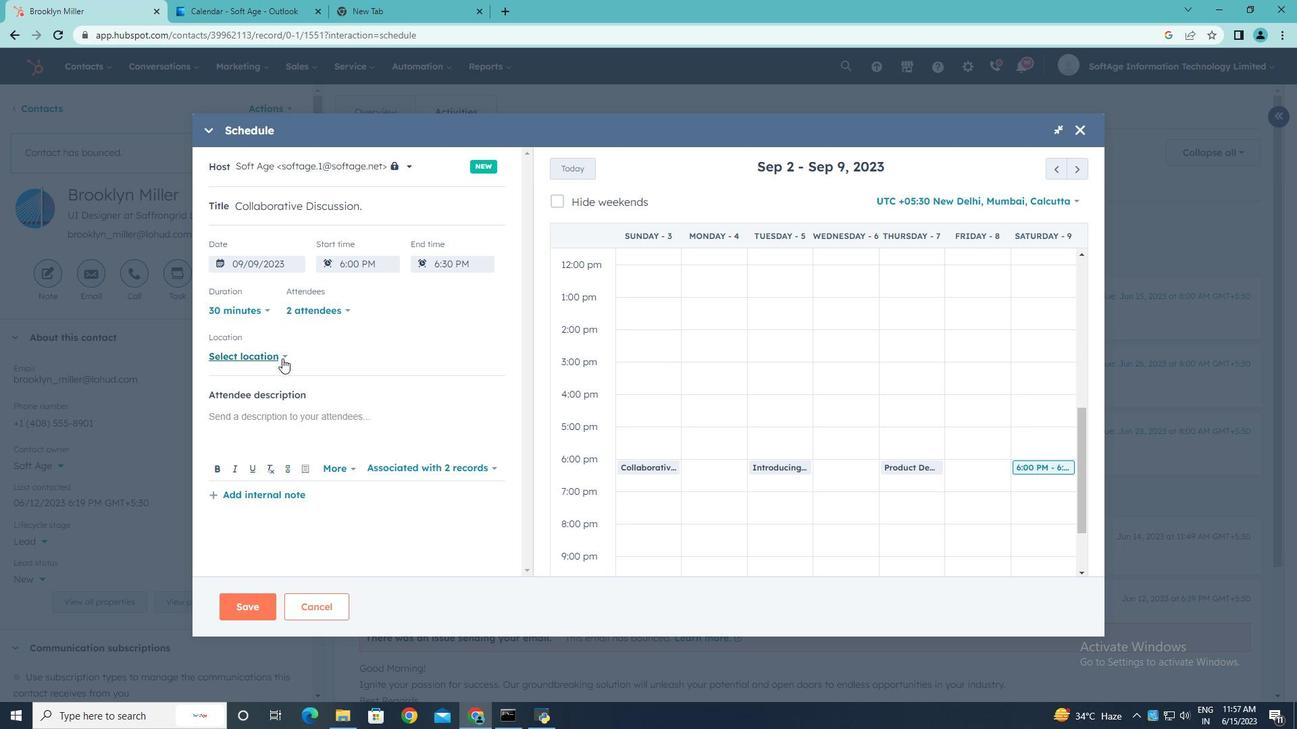 
Action: Mouse pressed left at (283, 358)
Screenshot: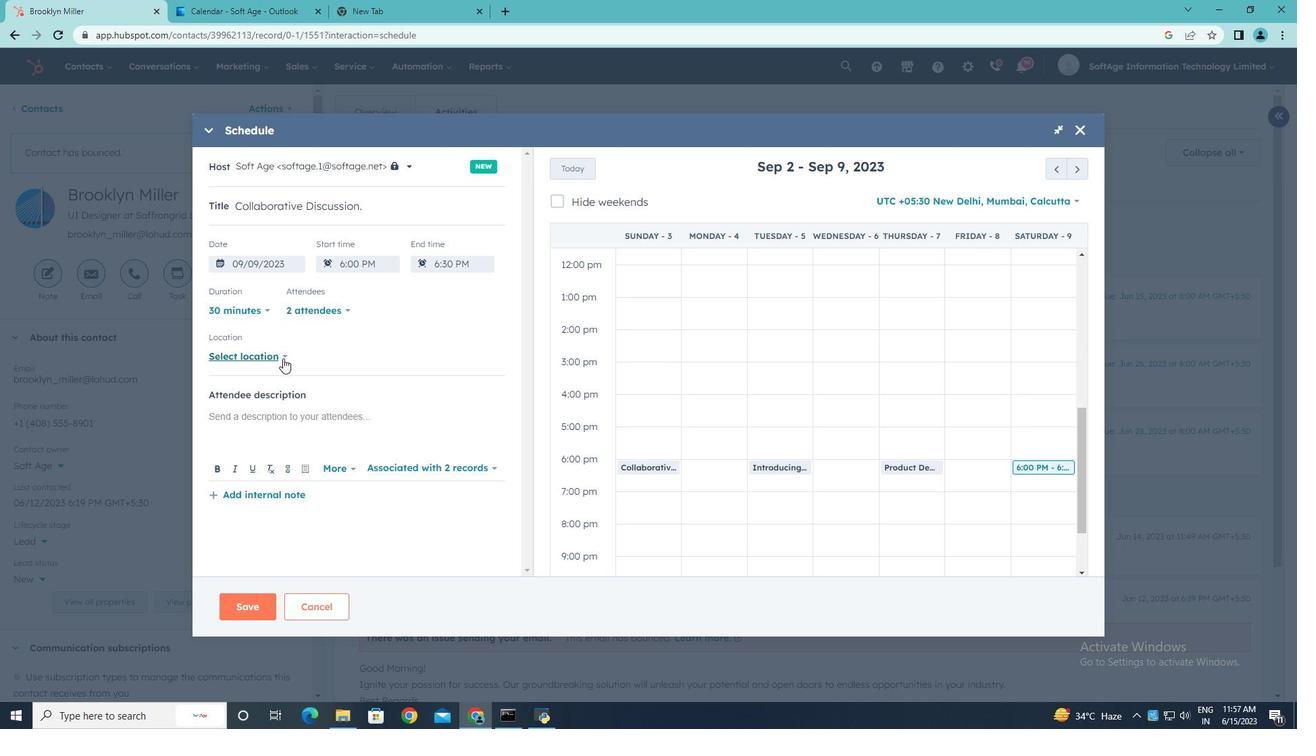 
Action: Mouse moved to (332, 345)
Screenshot: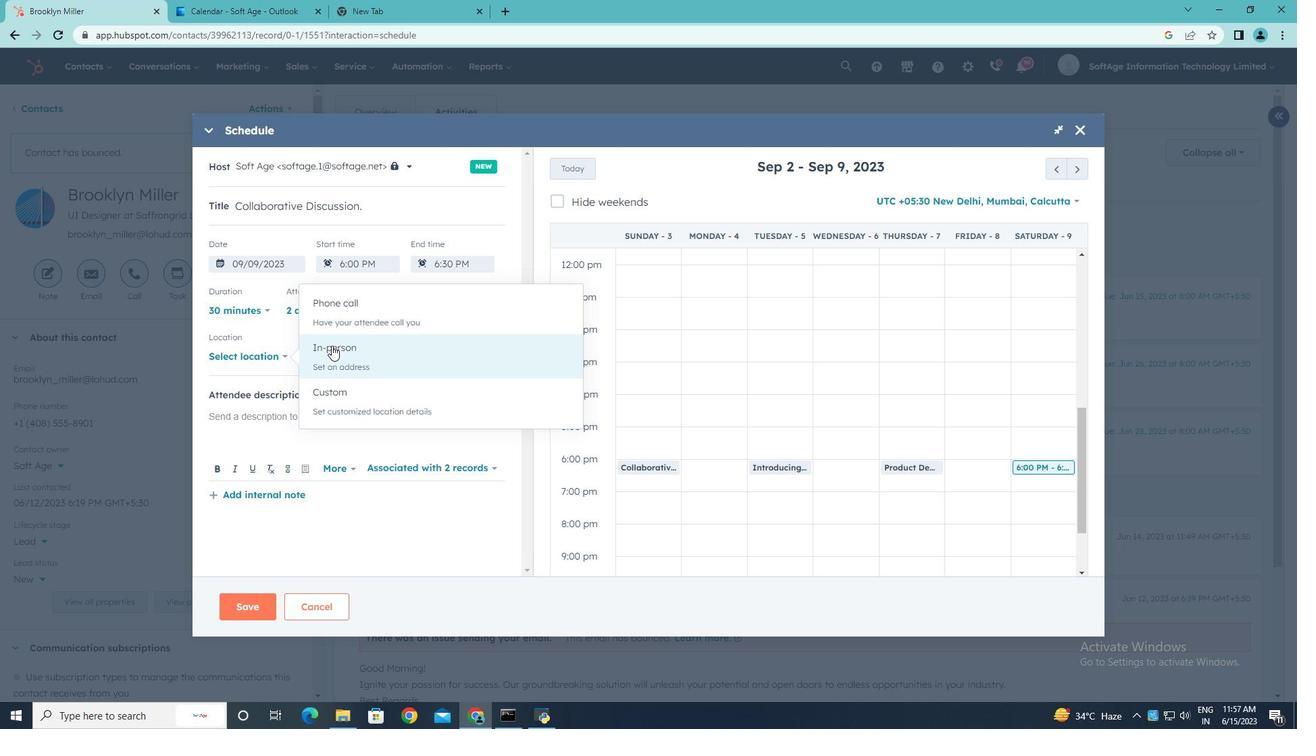 
Action: Mouse pressed left at (332, 345)
Screenshot: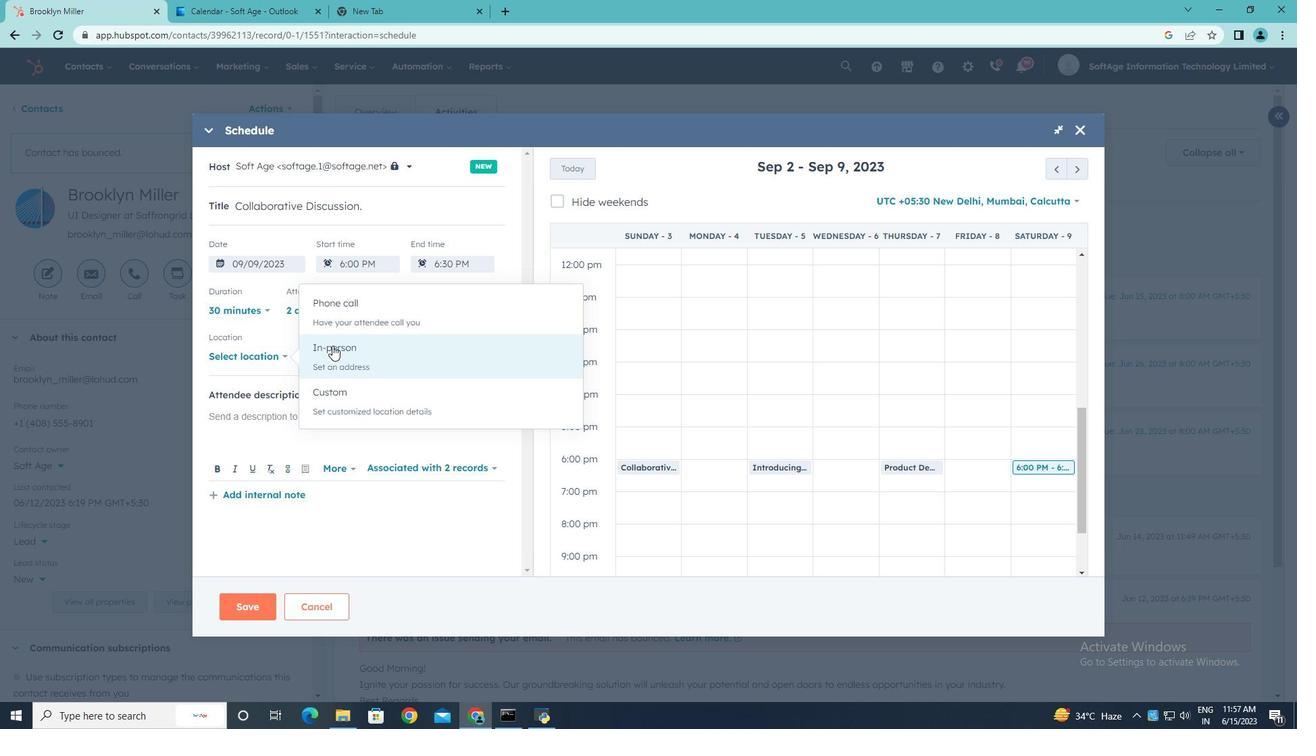 
Action: Mouse pressed left at (332, 345)
Screenshot: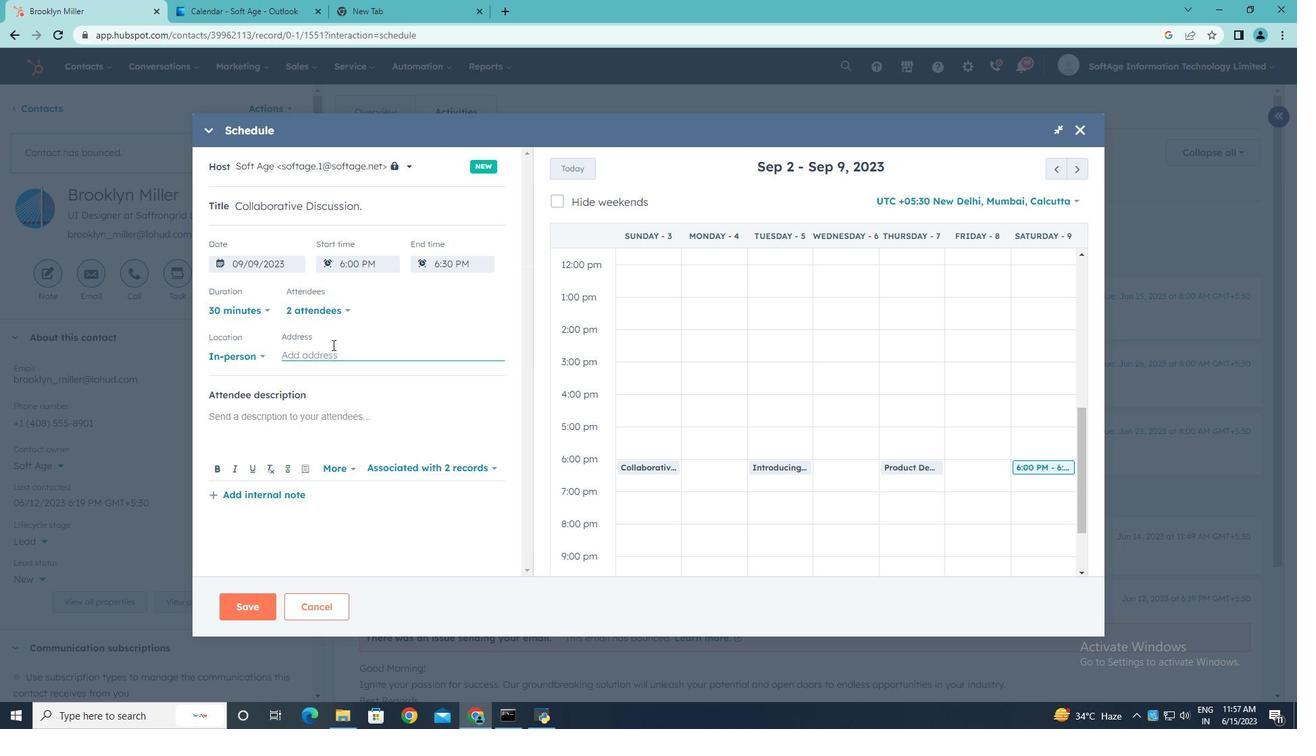 
Action: Key pressed <Key.shift>New<Key.space><Key.shift>York
Screenshot: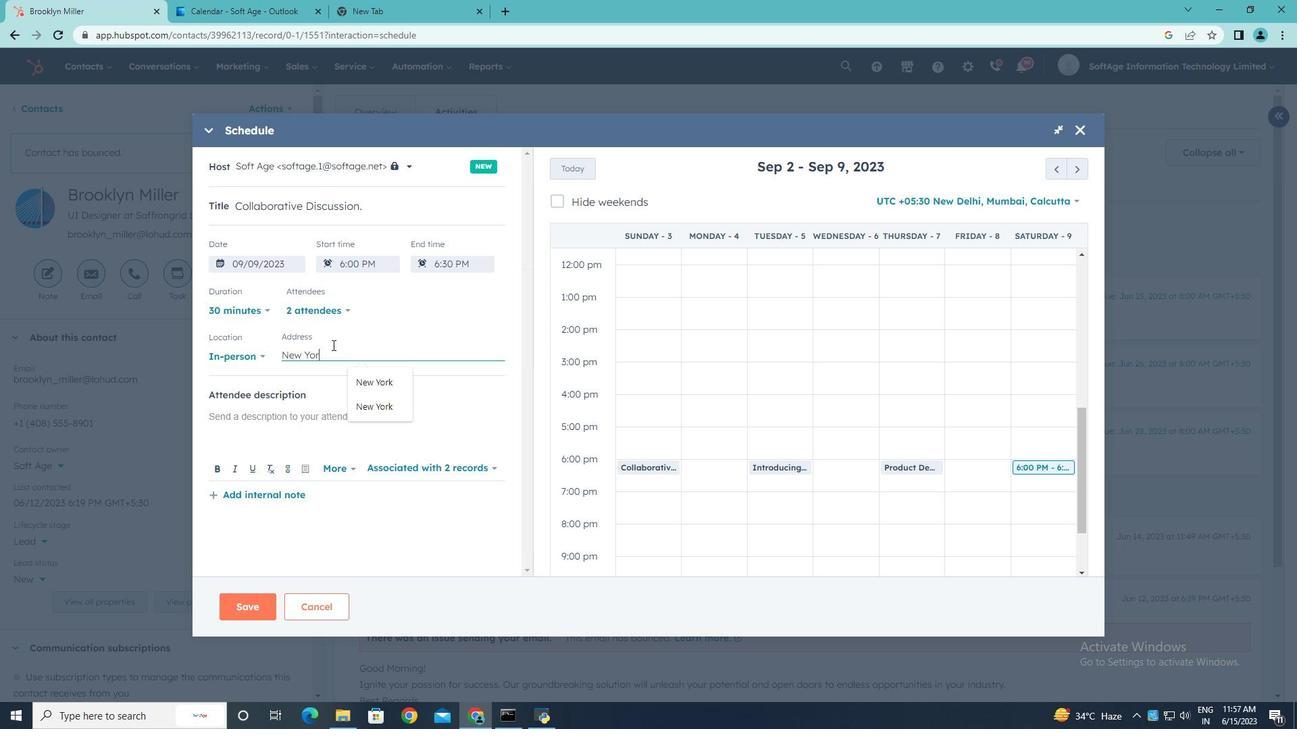 
Action: Mouse moved to (266, 418)
Screenshot: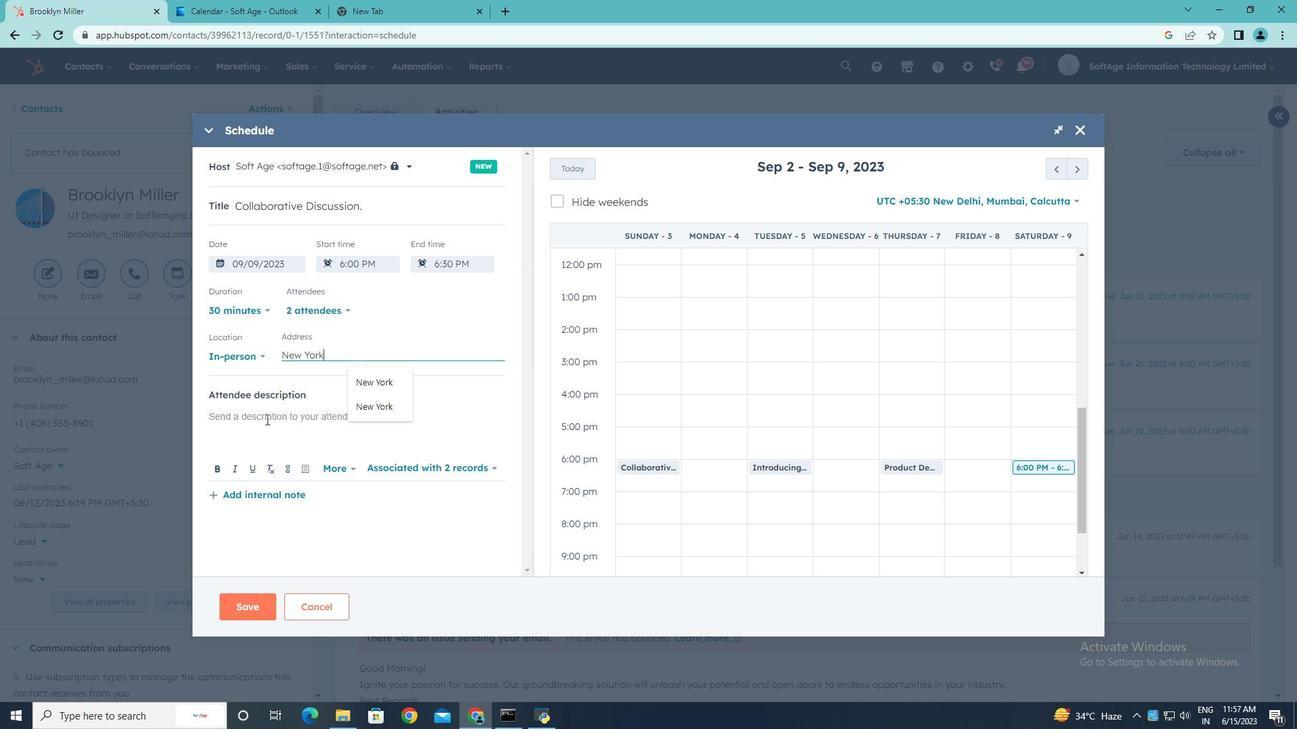 
Action: Mouse pressed left at (266, 418)
Screenshot: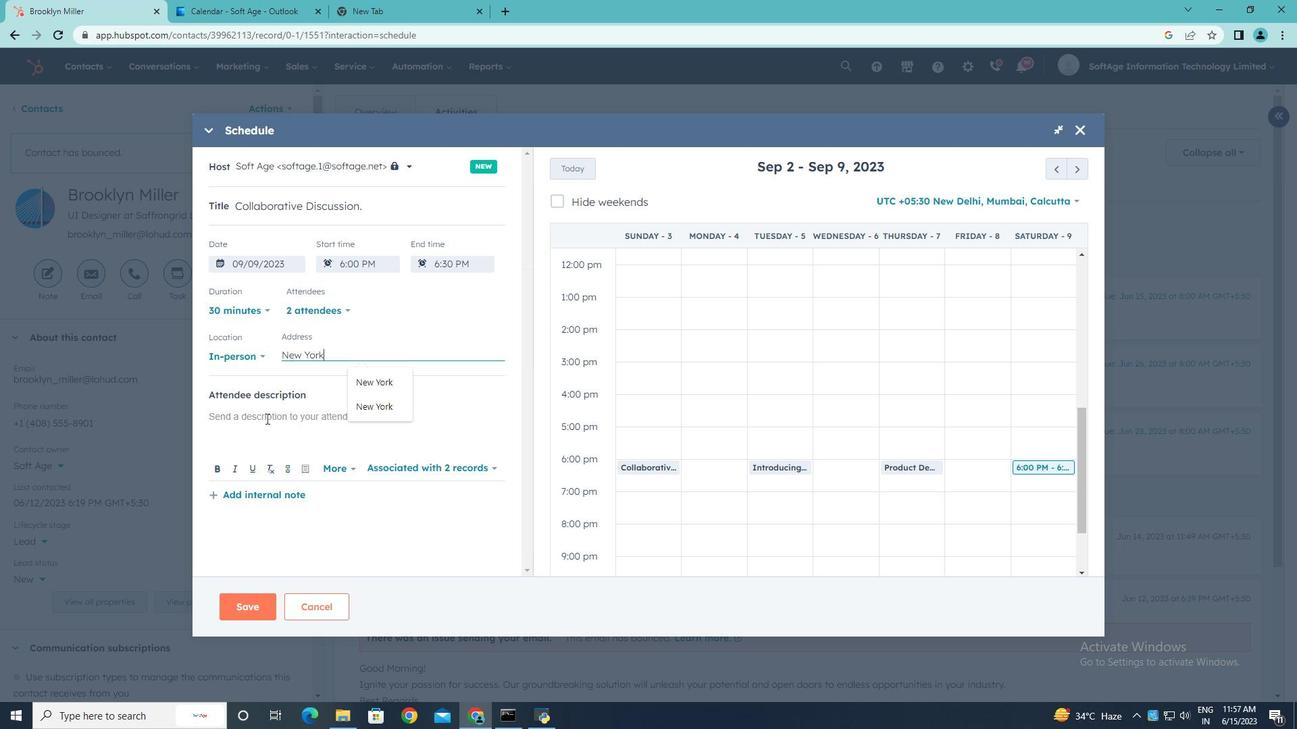 
Action: Key pressed <Key.shift>Kindly<Key.space>join<Key.space>this<Key.space>meeting<Key.space>to<Key.space>understand<Key.space><Key.shift>Product<Key.space><Key.shift>Demo<Key.space>and<Key.space><Key.shift>Service<Key.space><Key.shift><Key.shift>Presentation..
Screenshot: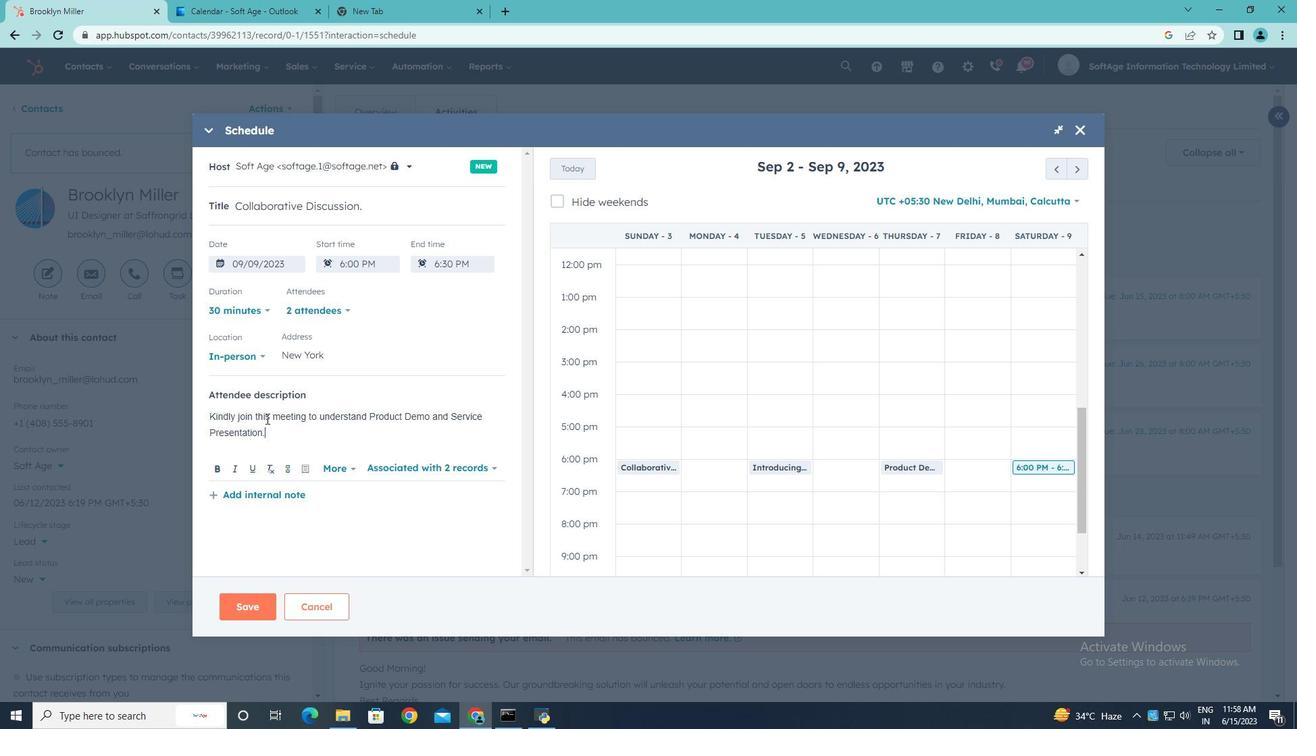 
Action: Mouse moved to (239, 601)
Screenshot: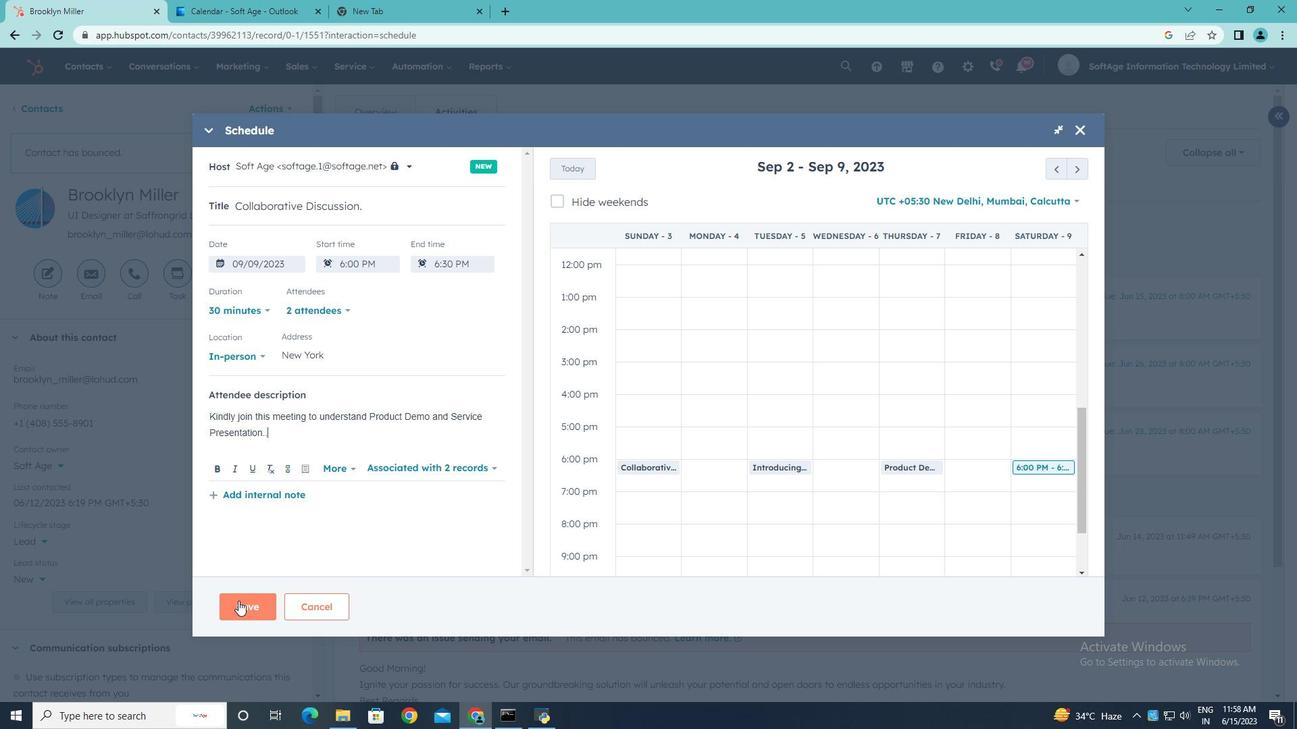 
Action: Mouse pressed left at (239, 601)
Screenshot: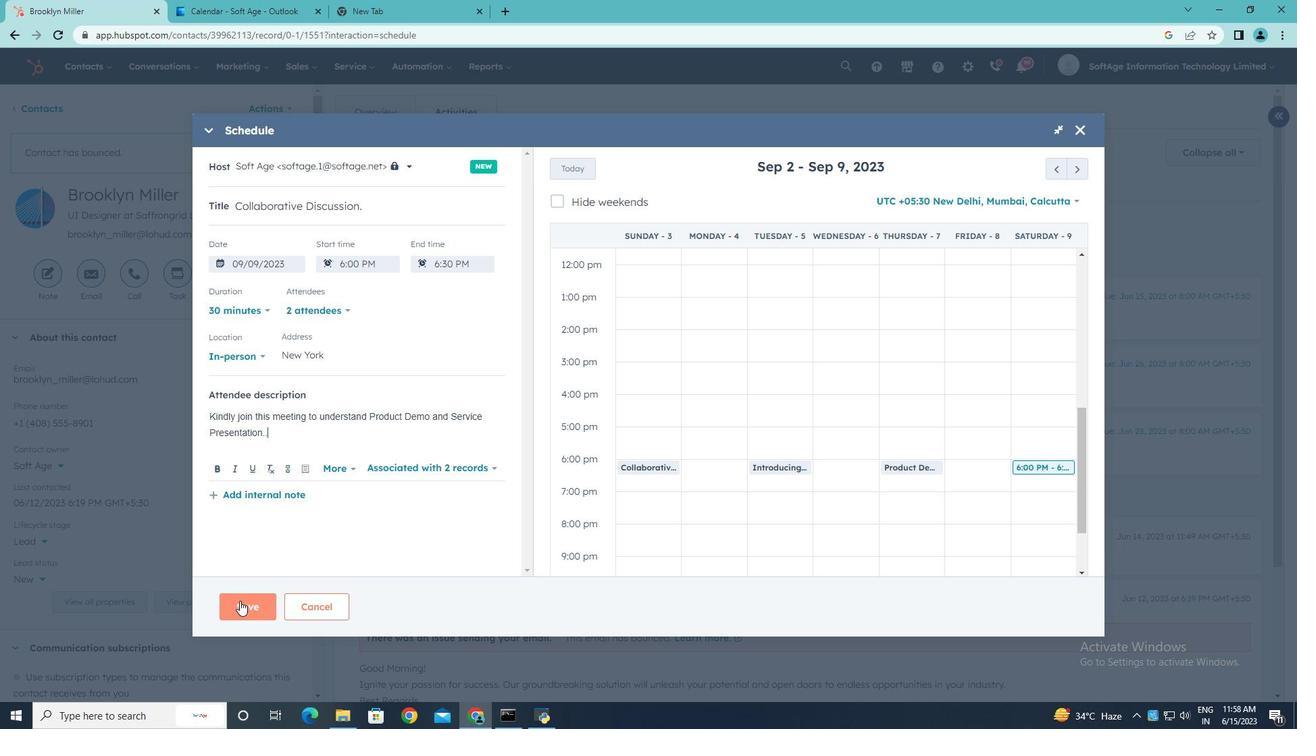 
